 Task: Use advanced search to find and preview emails with specific labels.
Action: Mouse moved to (534, 106)
Screenshot: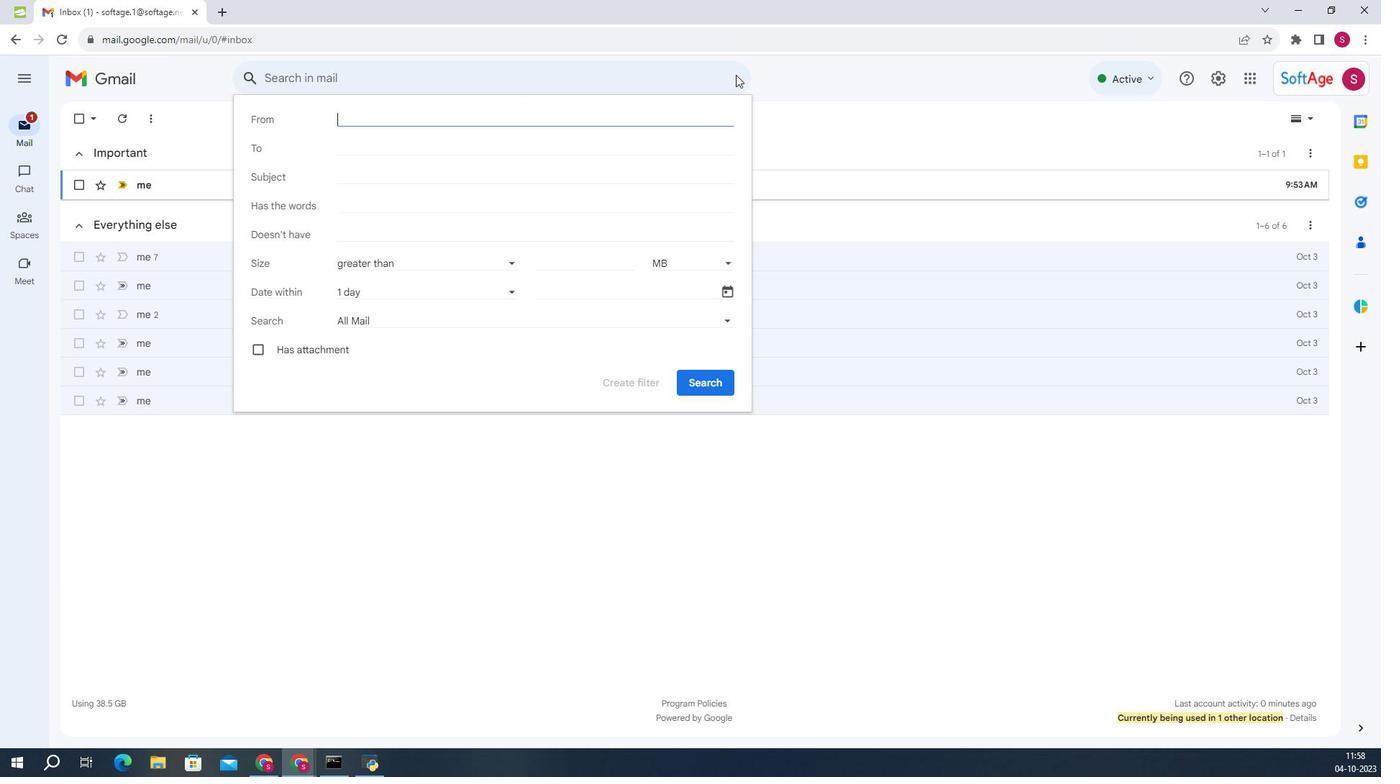 
Action: Mouse pressed left at (534, 106)
Screenshot: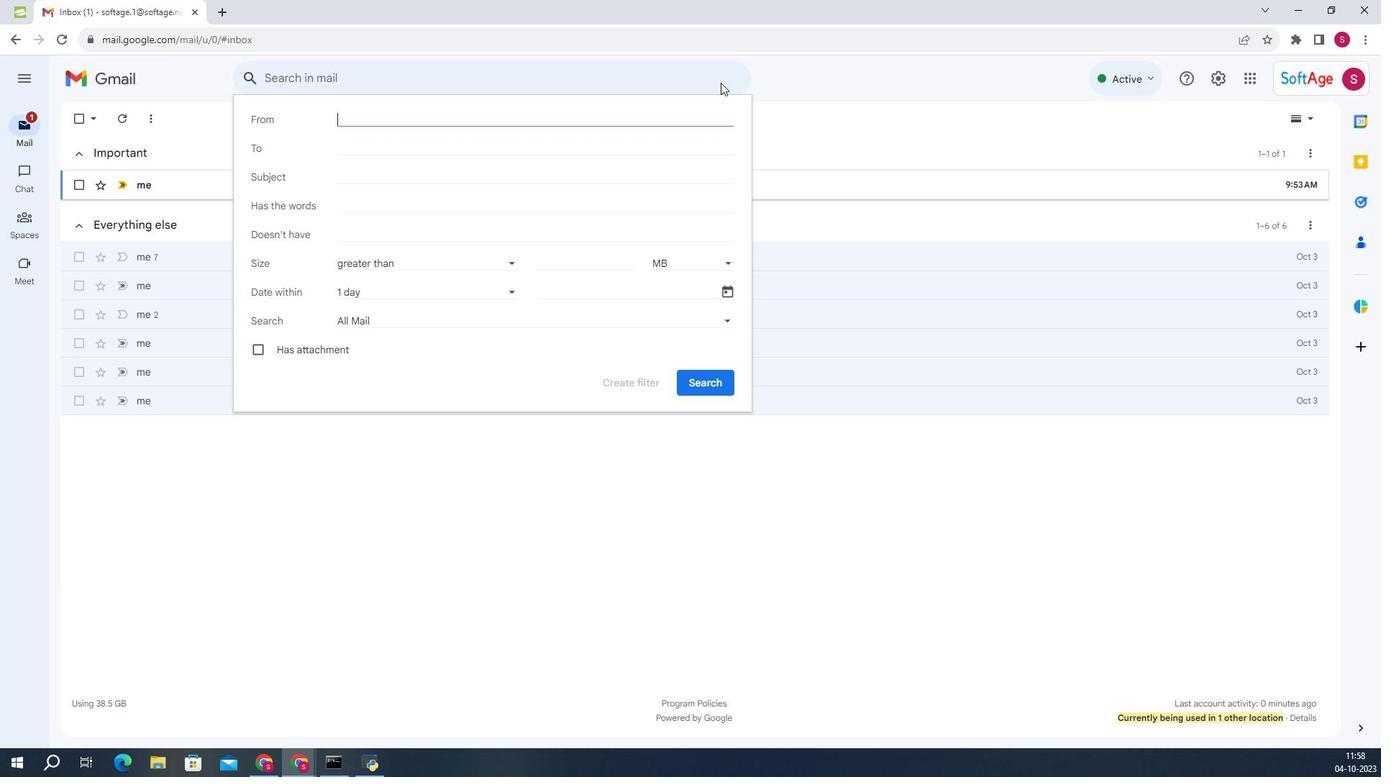 
Action: Mouse moved to (423, 145)
Screenshot: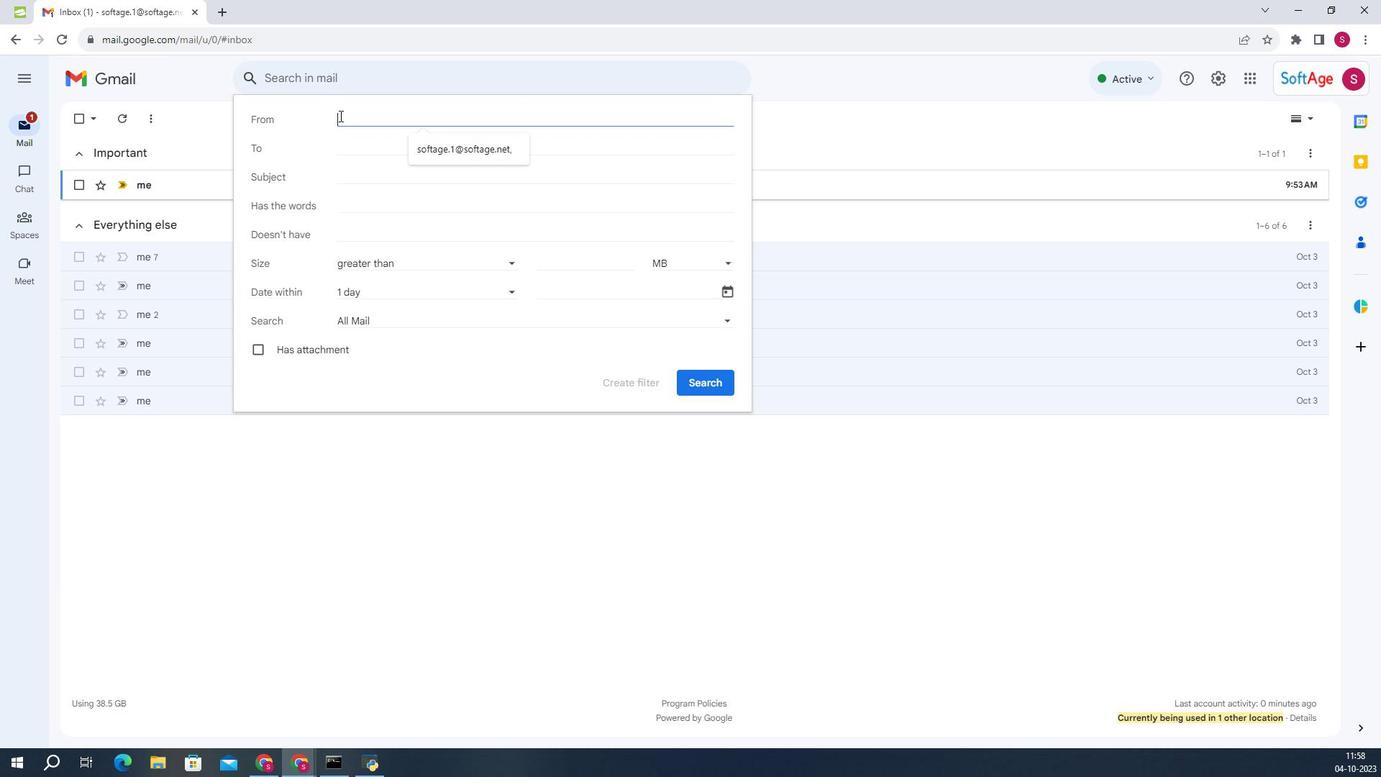 
Action: Mouse pressed left at (423, 145)
Screenshot: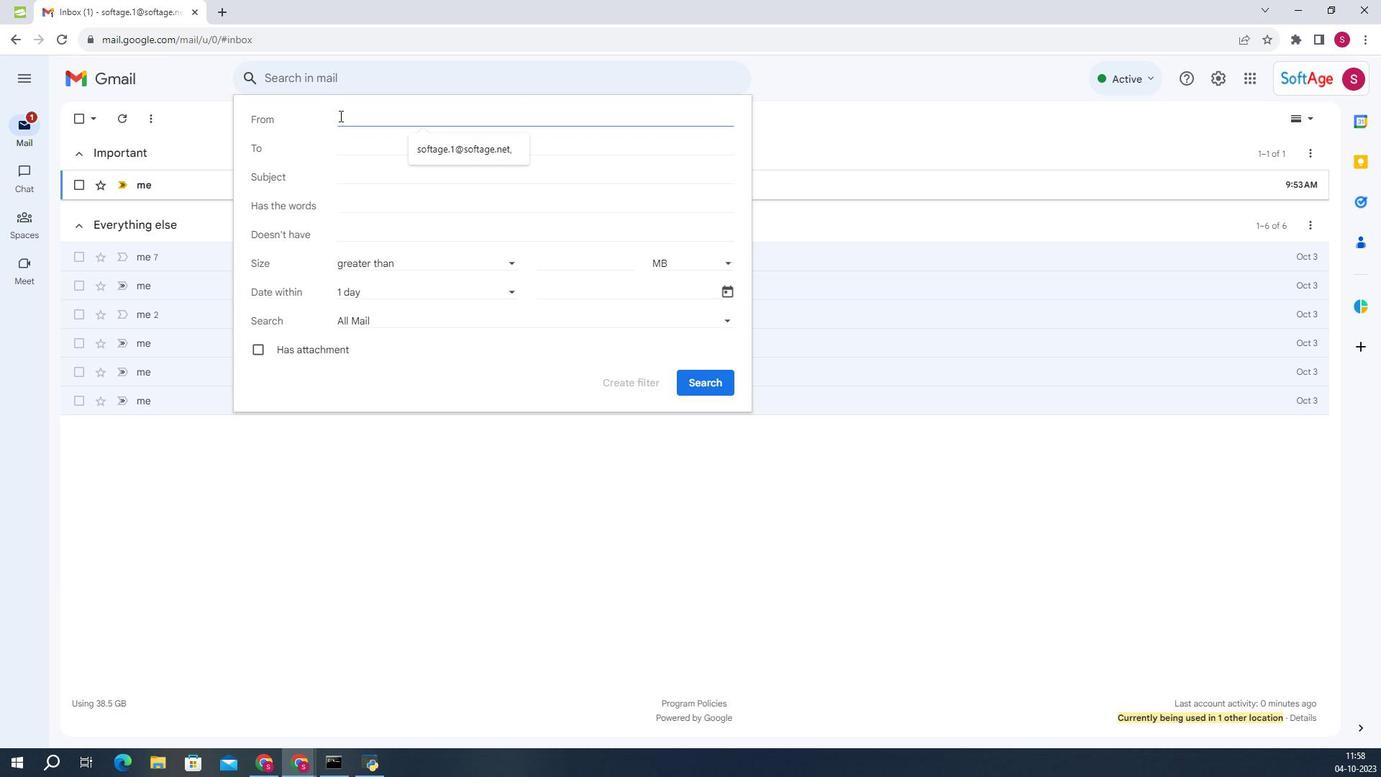 
Action: Mouse moved to (473, 185)
Screenshot: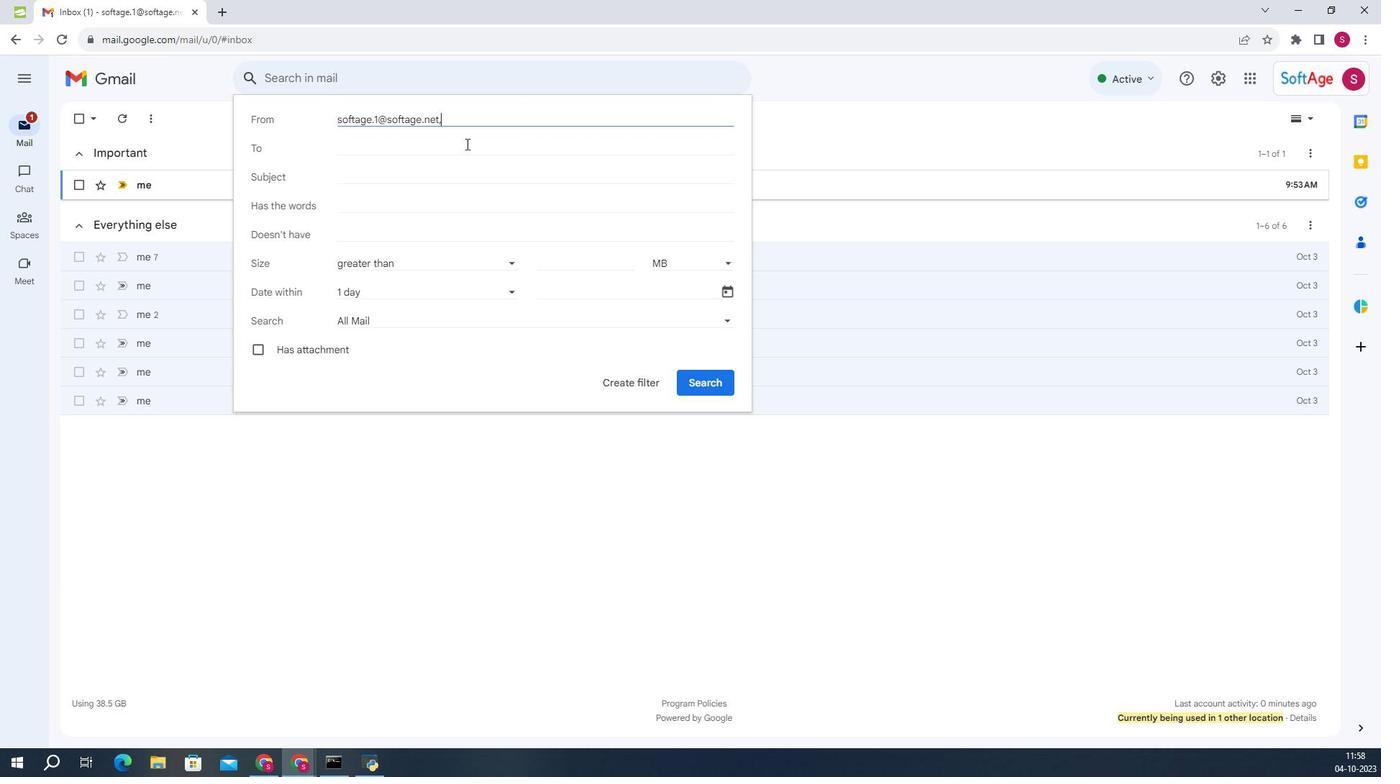 
Action: Mouse pressed left at (473, 185)
Screenshot: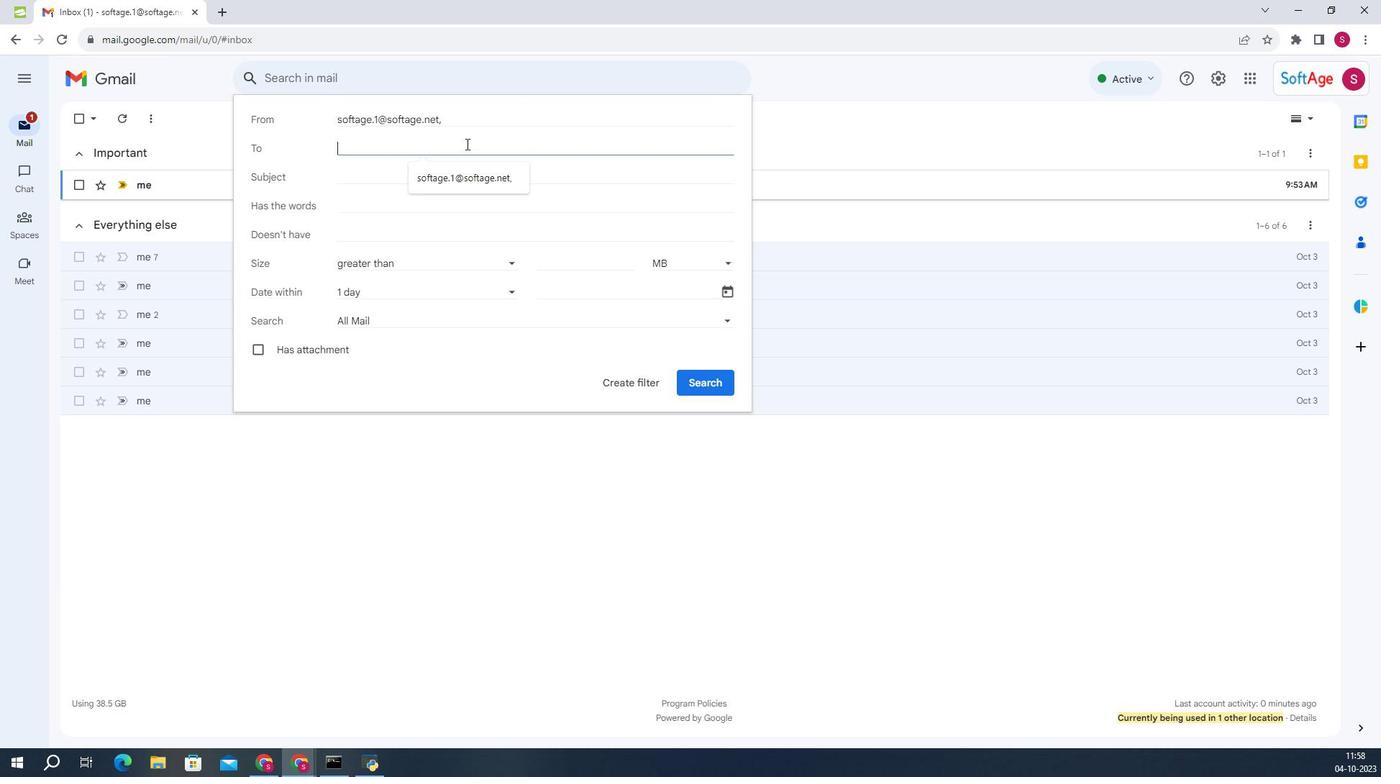 
Action: Mouse moved to (458, 171)
Screenshot: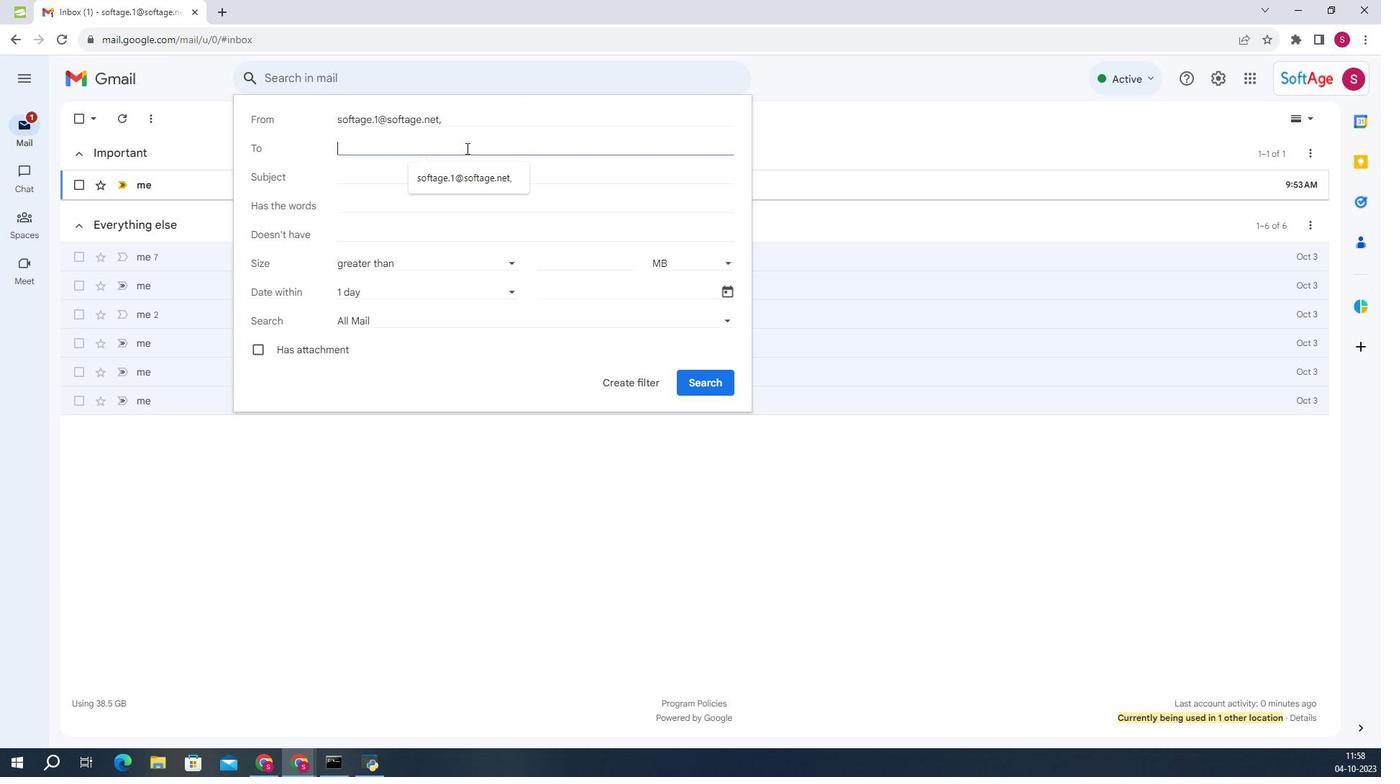 
Action: Mouse pressed left at (458, 171)
Screenshot: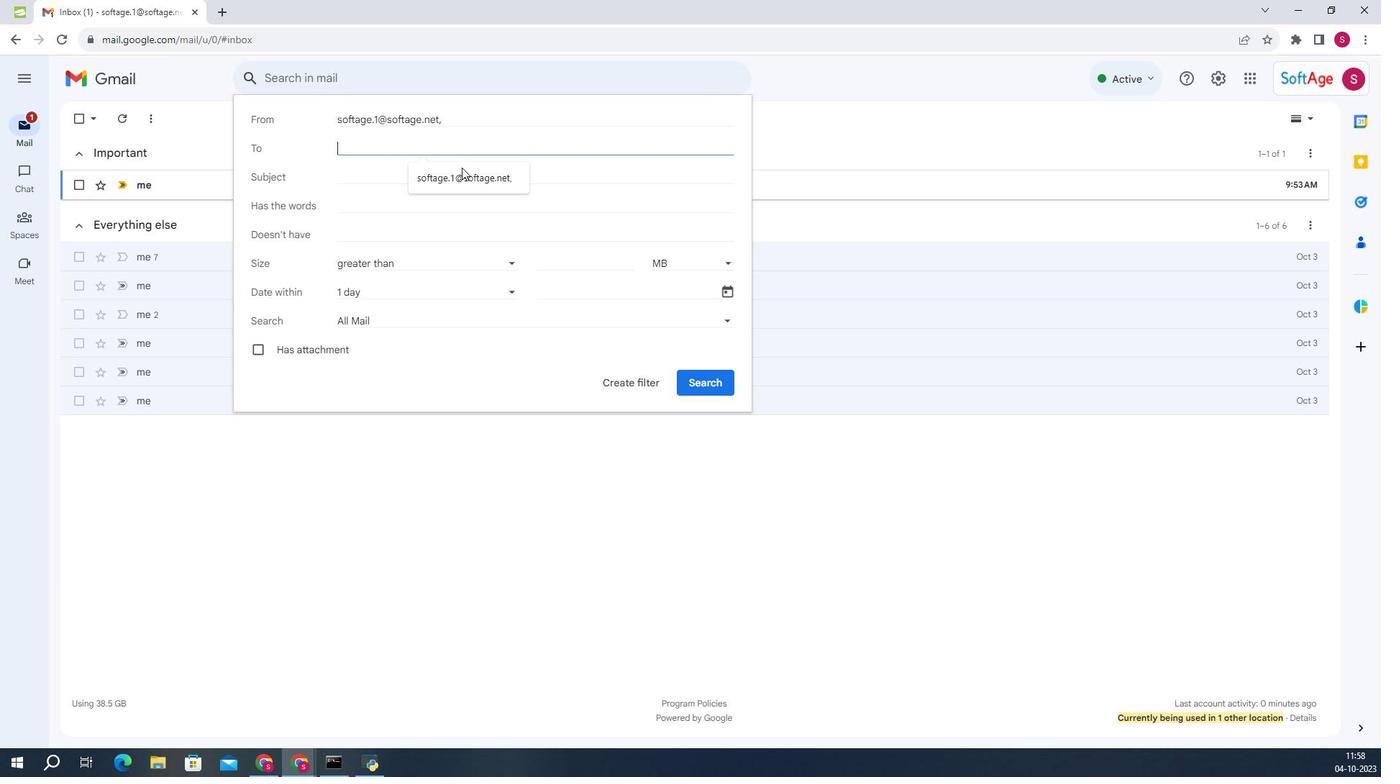 
Action: Mouse moved to (456, 198)
Screenshot: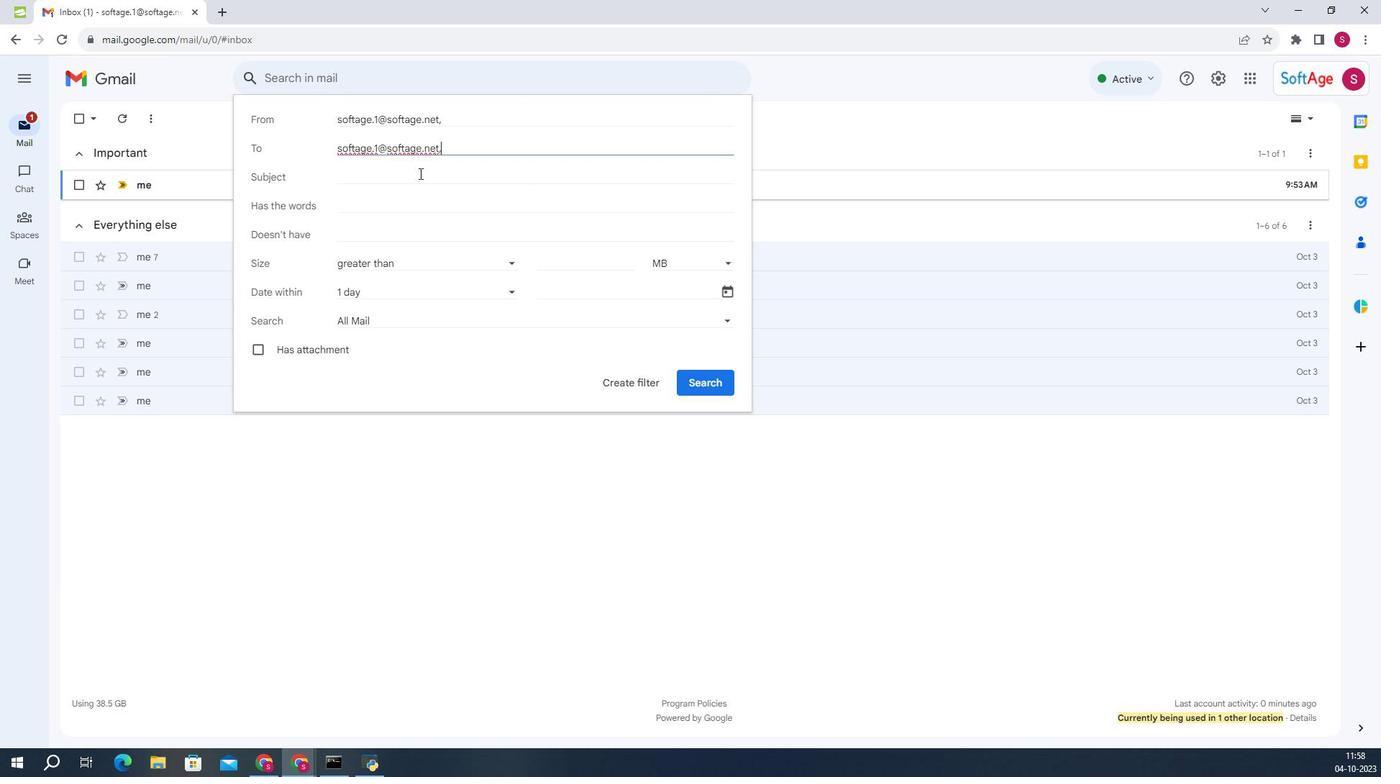 
Action: Mouse pressed left at (456, 198)
Screenshot: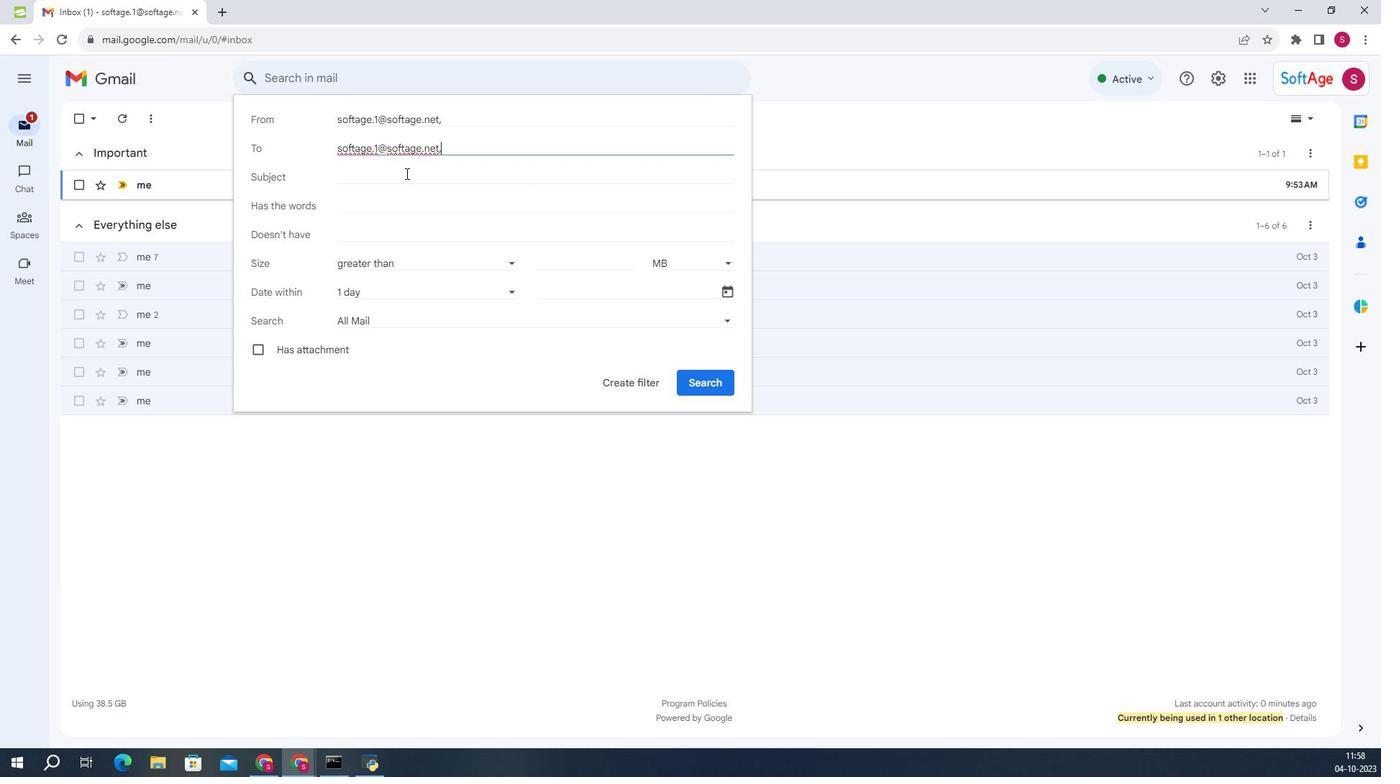 
Action: Mouse moved to (441, 199)
Screenshot: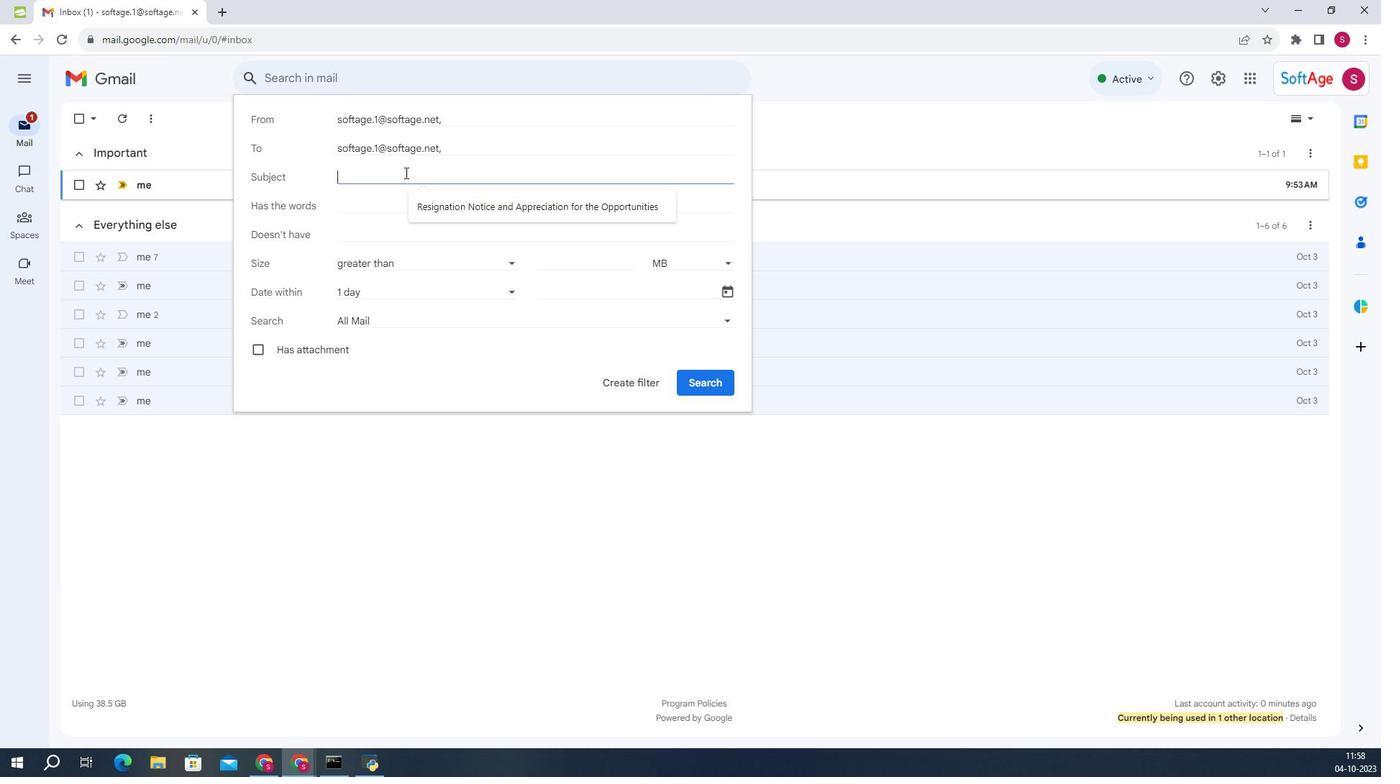 
Action: Mouse pressed left at (441, 199)
Screenshot: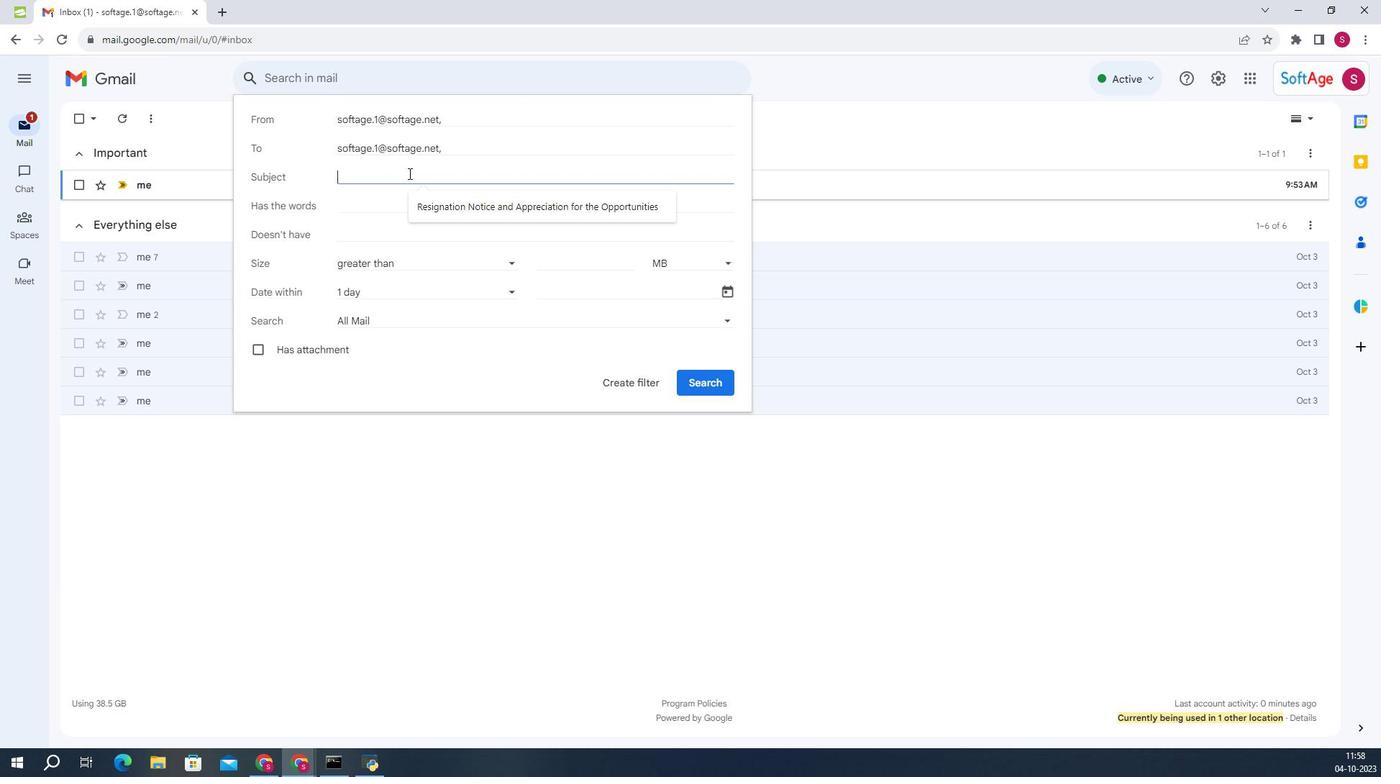 
Action: Mouse moved to (448, 234)
Screenshot: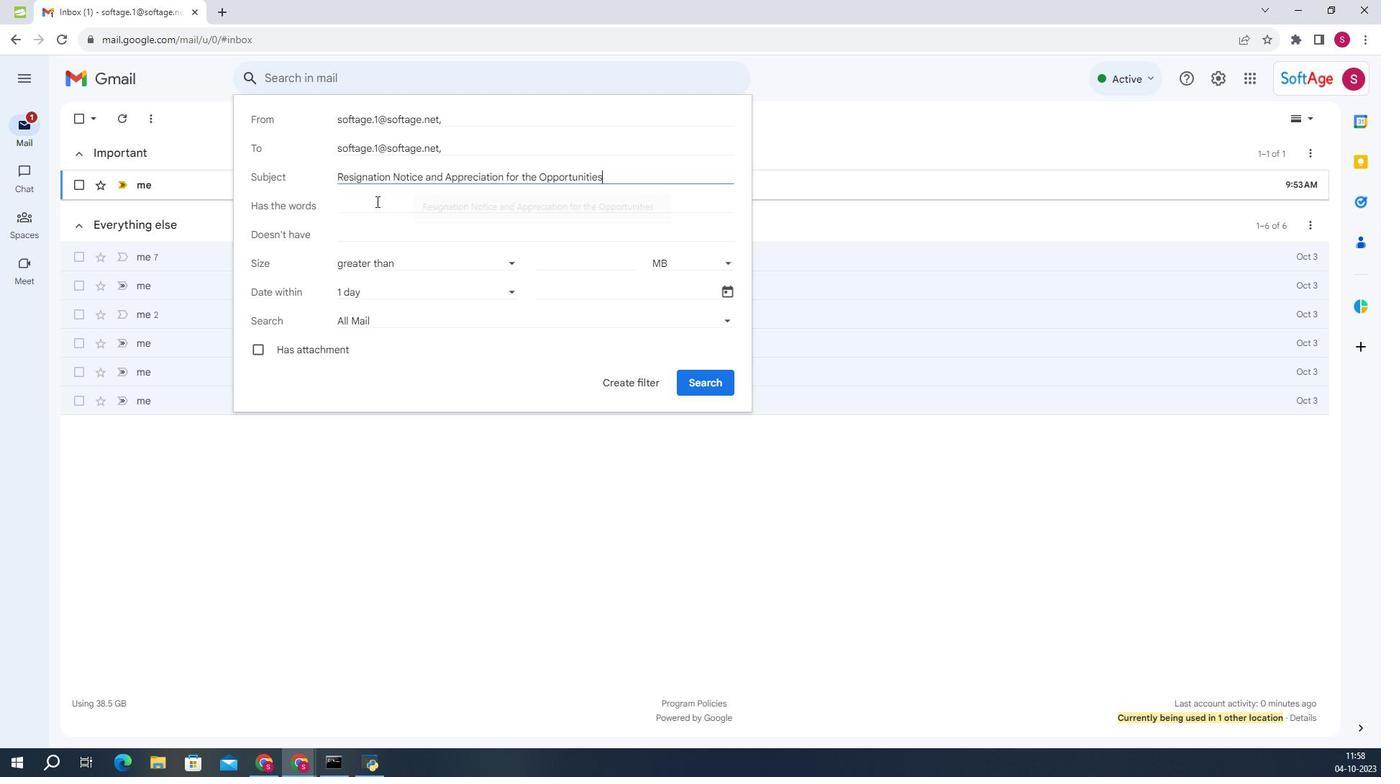 
Action: Mouse pressed left at (448, 234)
Screenshot: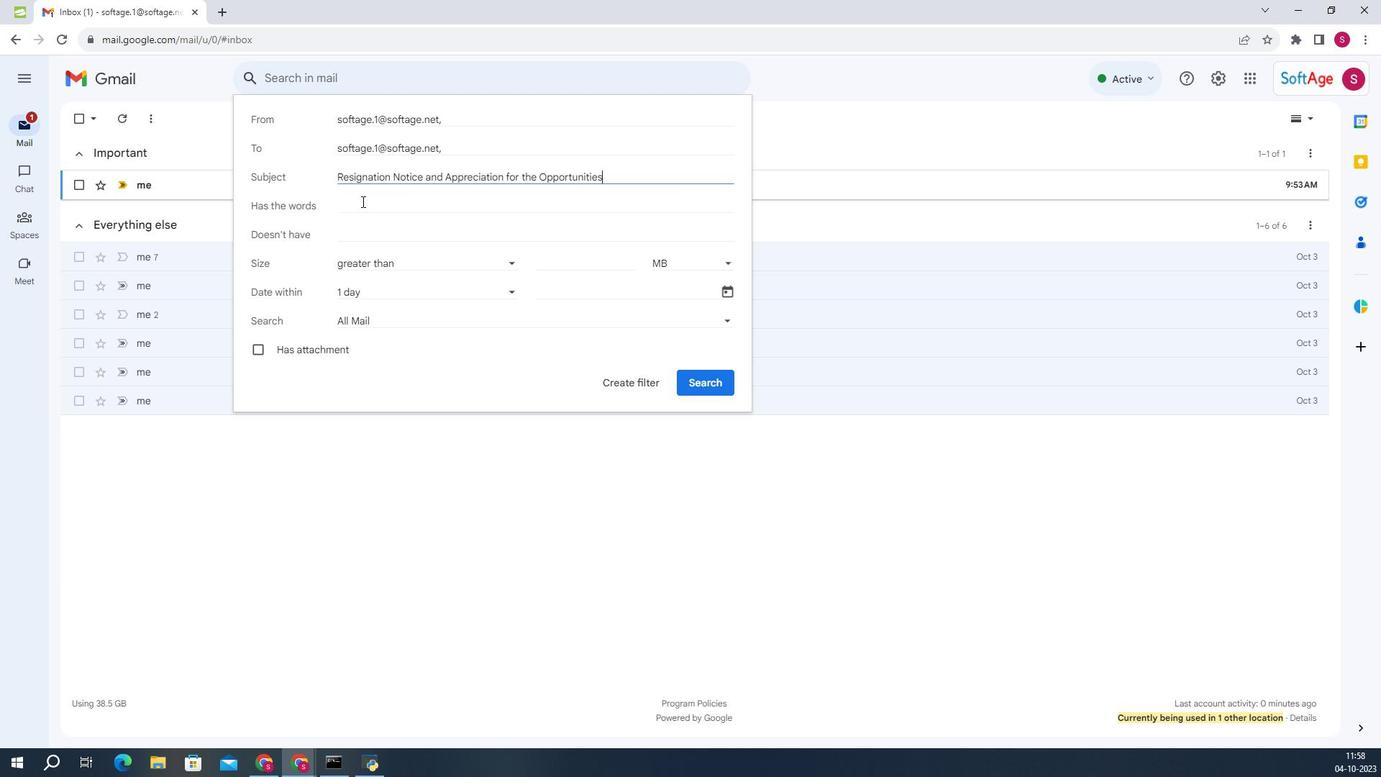 
Action: Mouse moved to (429, 225)
Screenshot: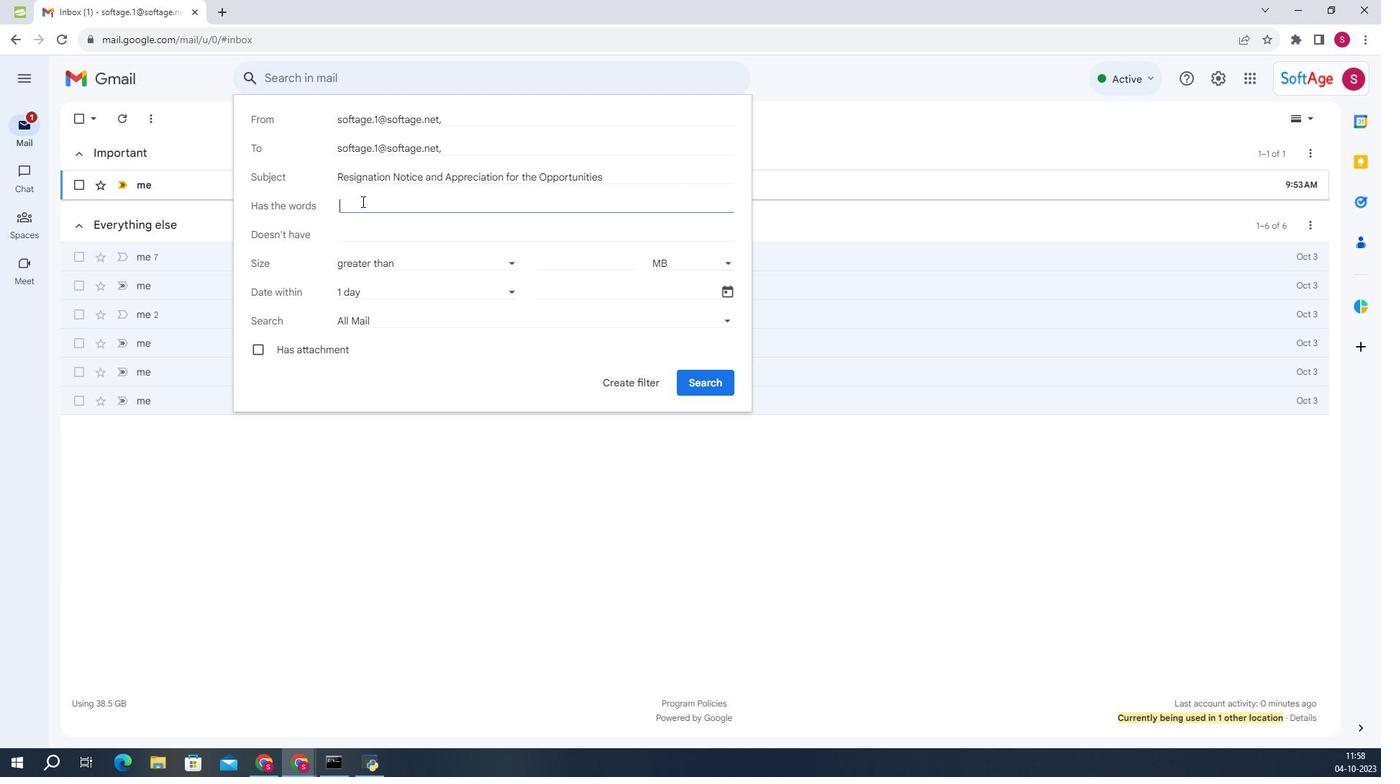 
Action: Mouse pressed left at (429, 225)
Screenshot: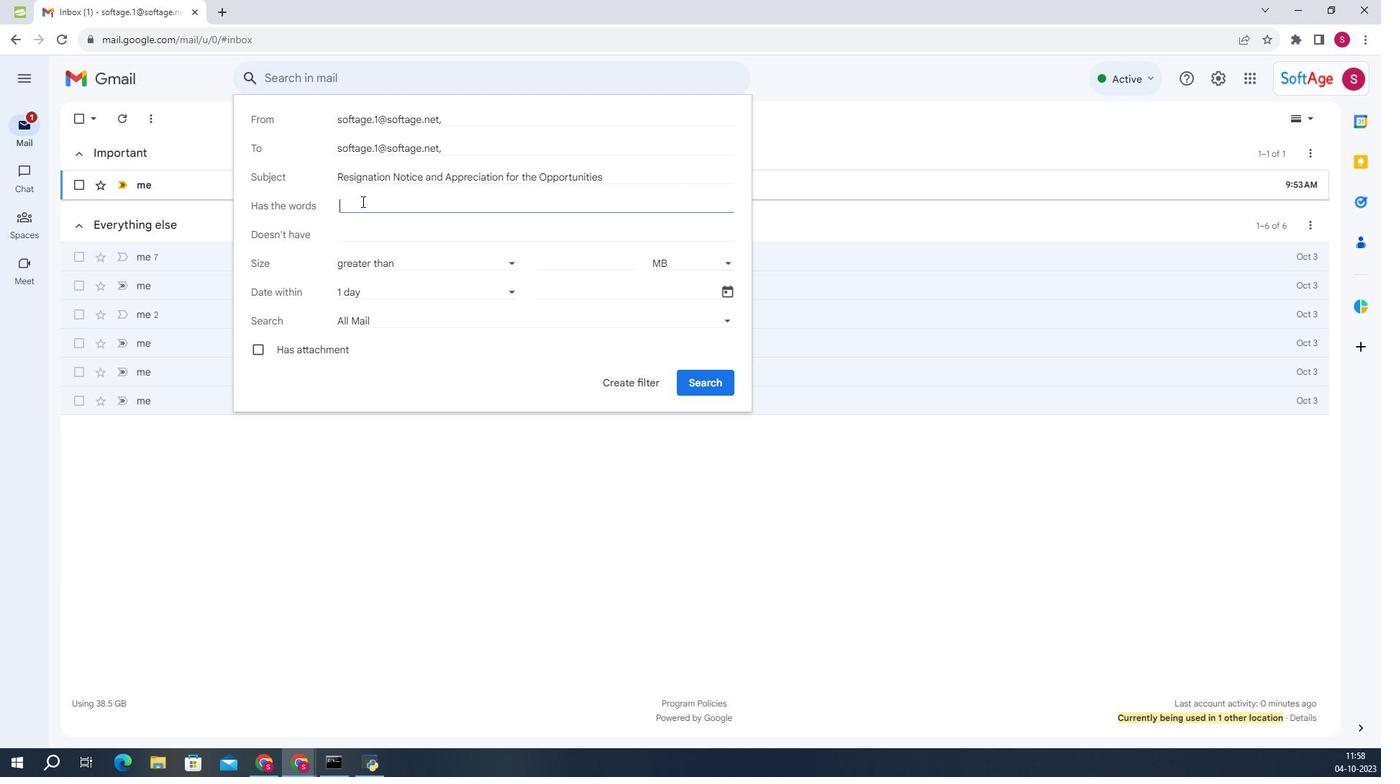 
Action: Mouse moved to (432, 251)
Screenshot: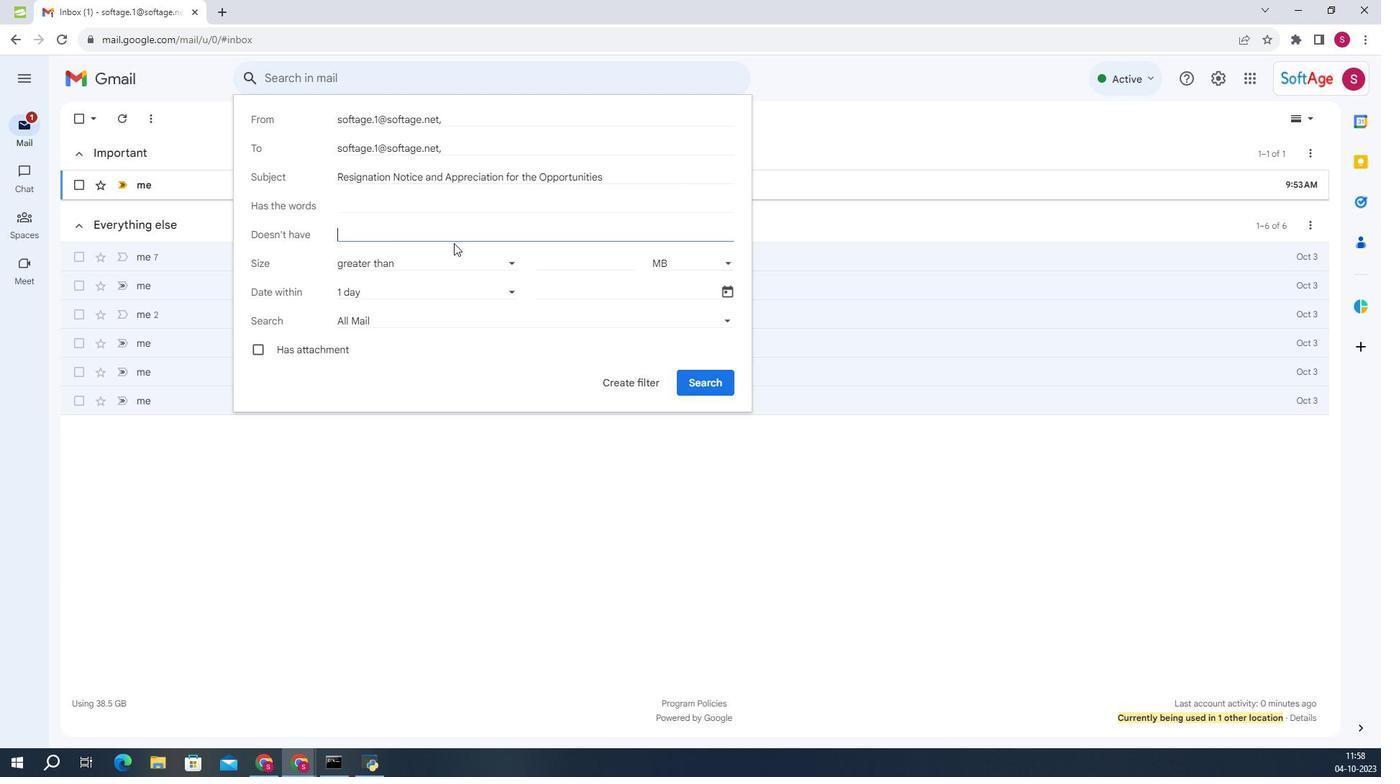 
Action: Mouse pressed left at (432, 251)
Screenshot: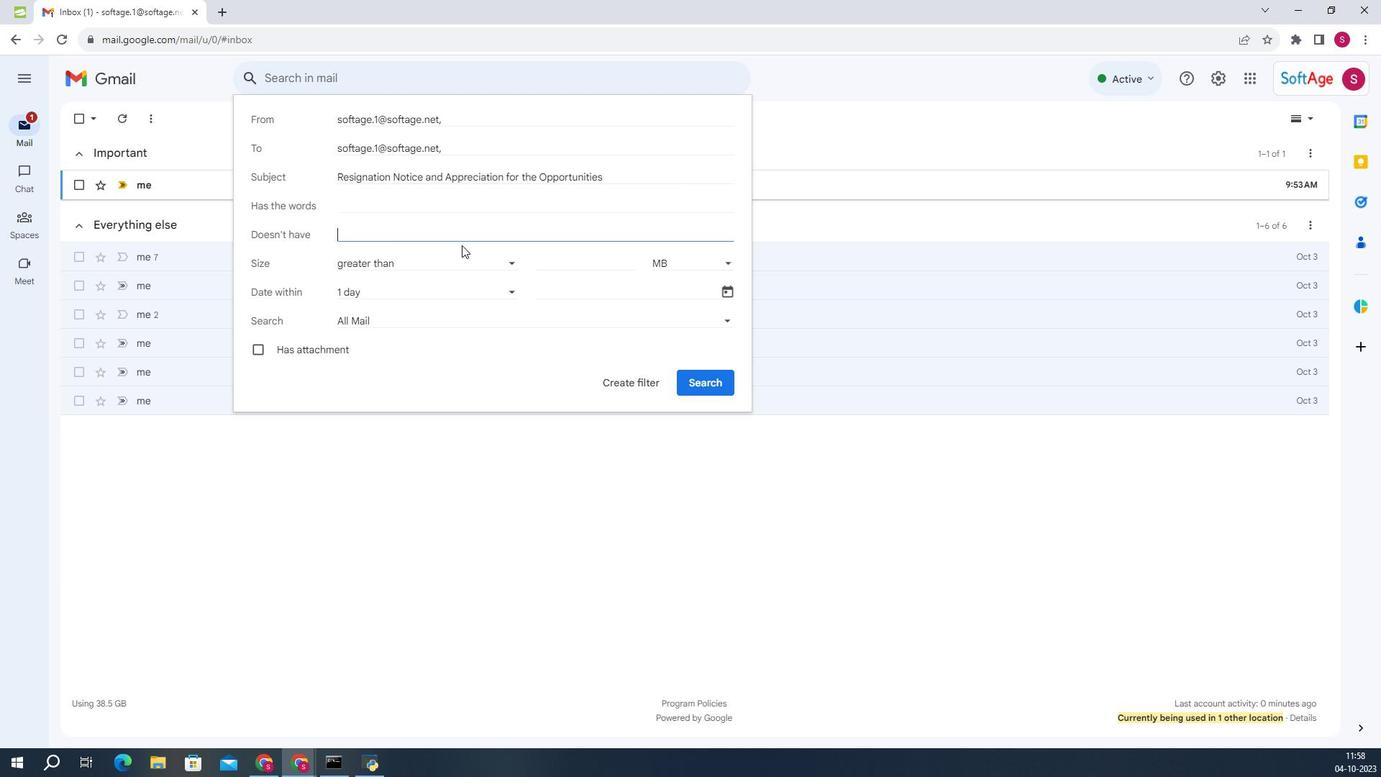 
Action: Mouse moved to (445, 331)
Screenshot: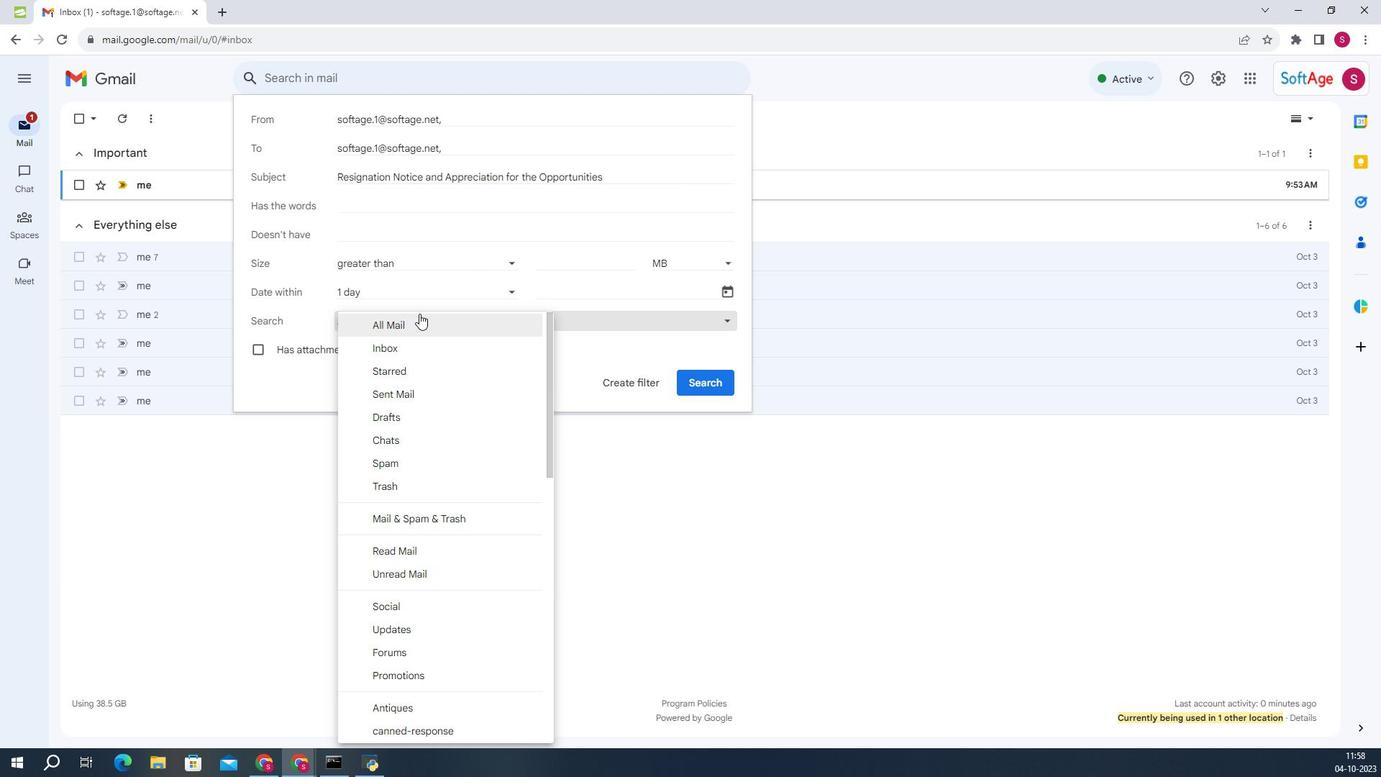 
Action: Mouse pressed left at (445, 331)
Screenshot: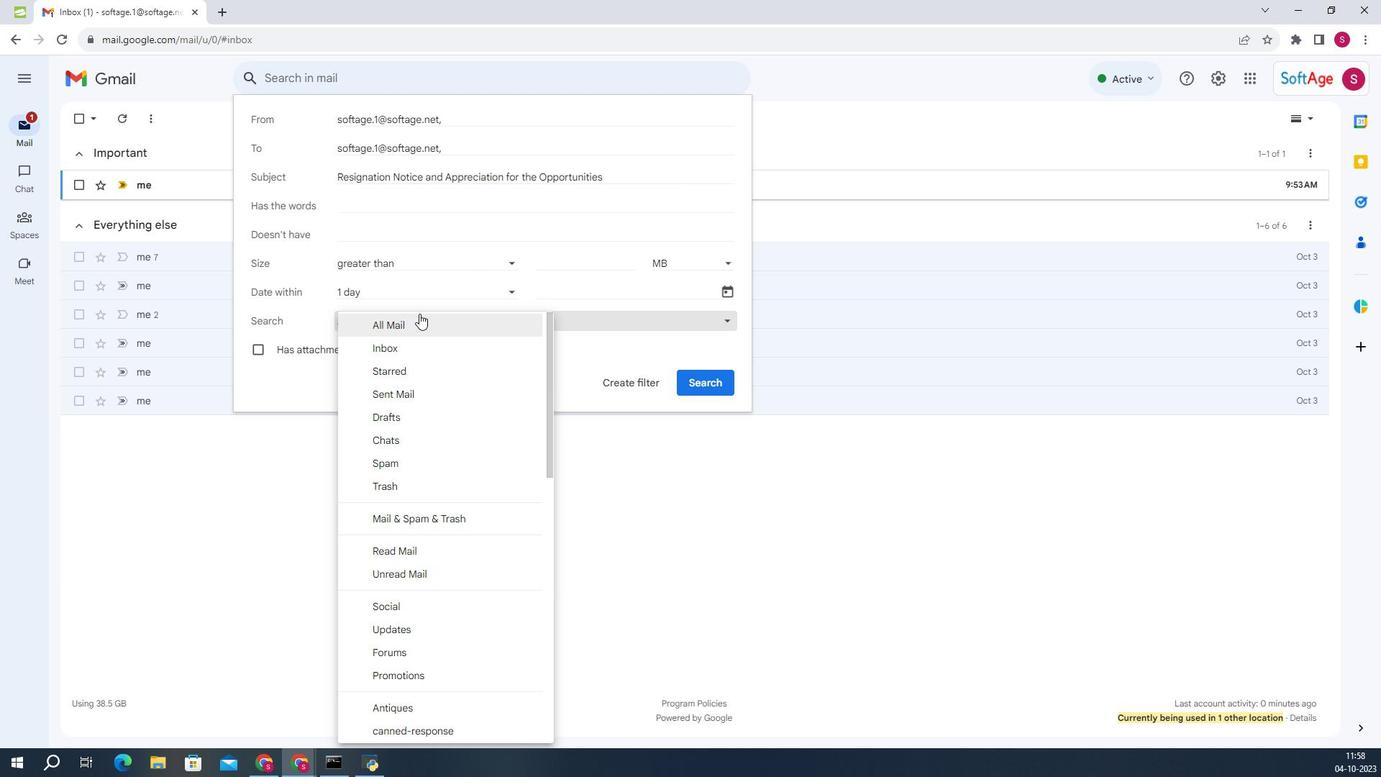 
Action: Mouse moved to (447, 367)
Screenshot: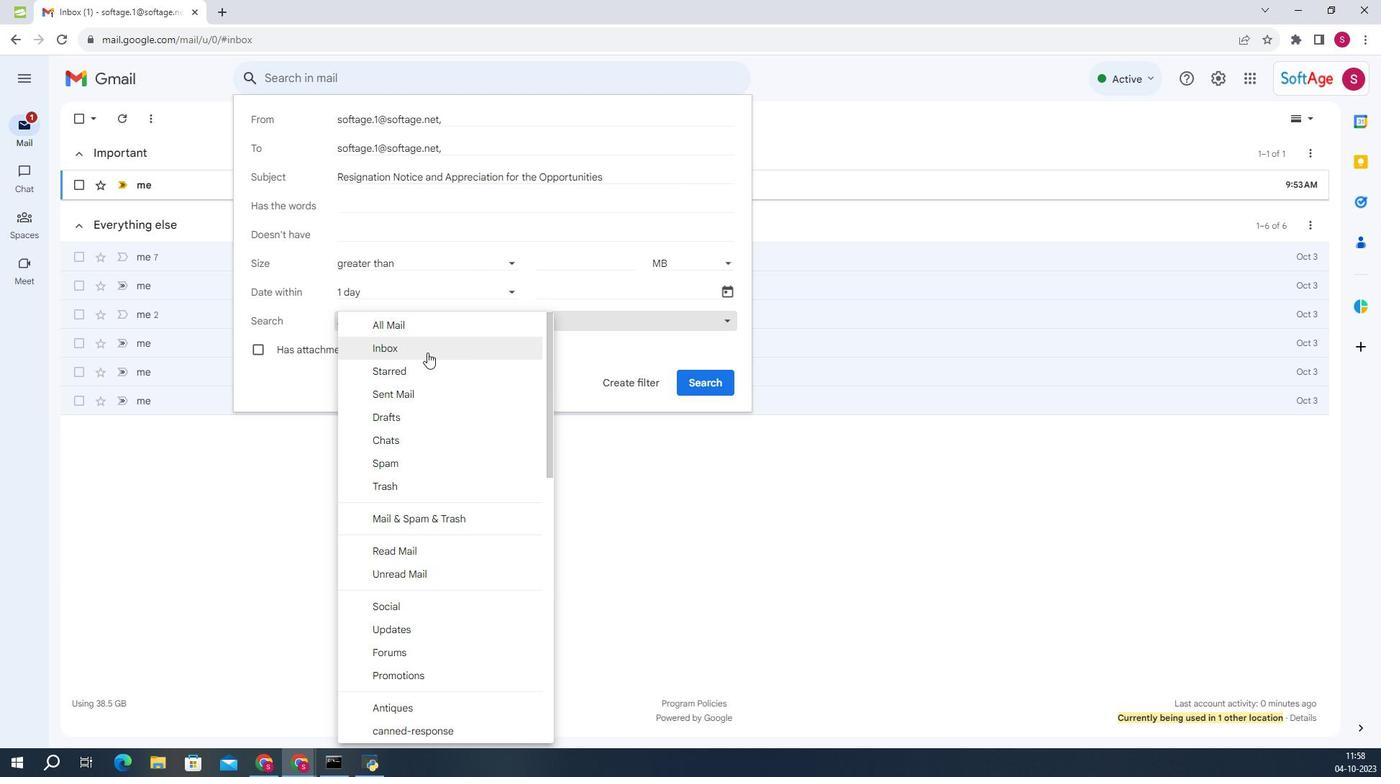 
Action: Mouse scrolled (447, 366) with delta (0, 0)
Screenshot: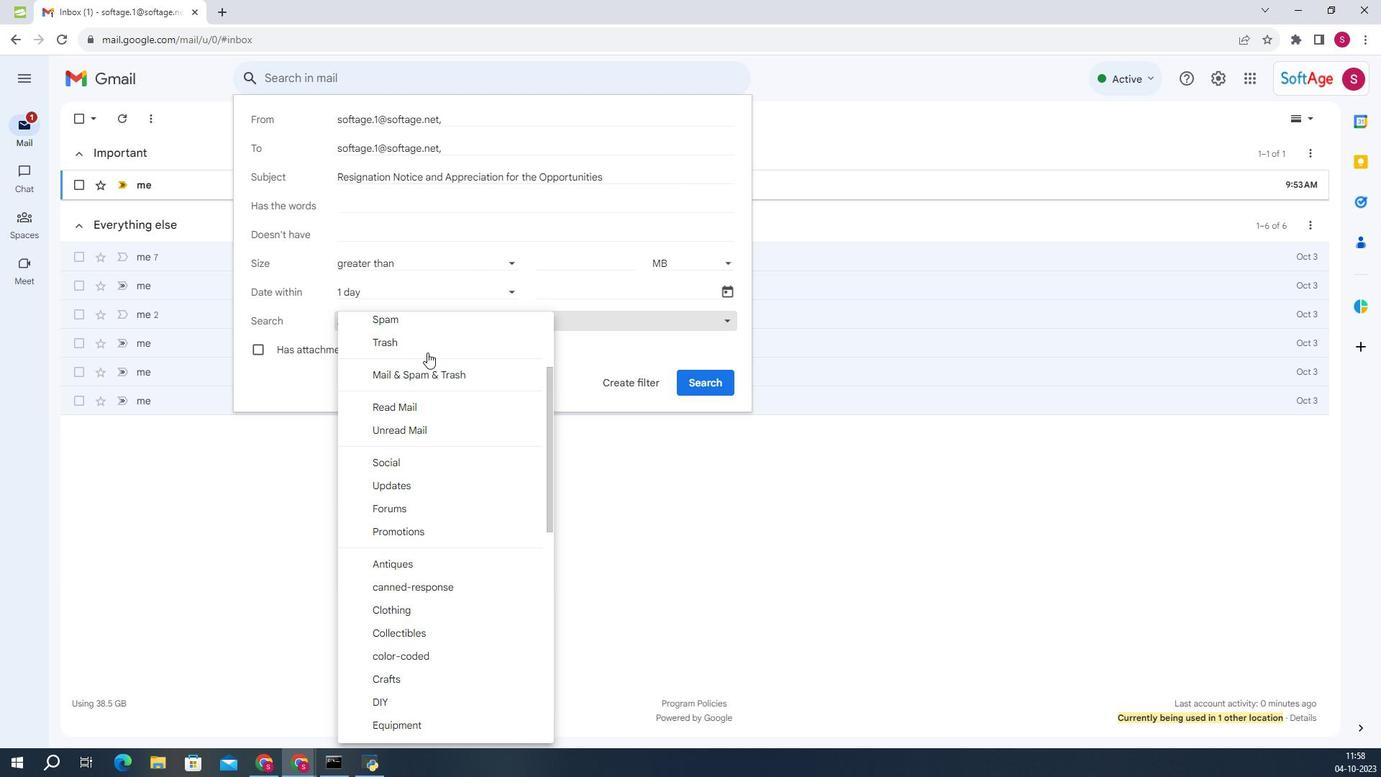 
Action: Mouse scrolled (447, 366) with delta (0, 0)
Screenshot: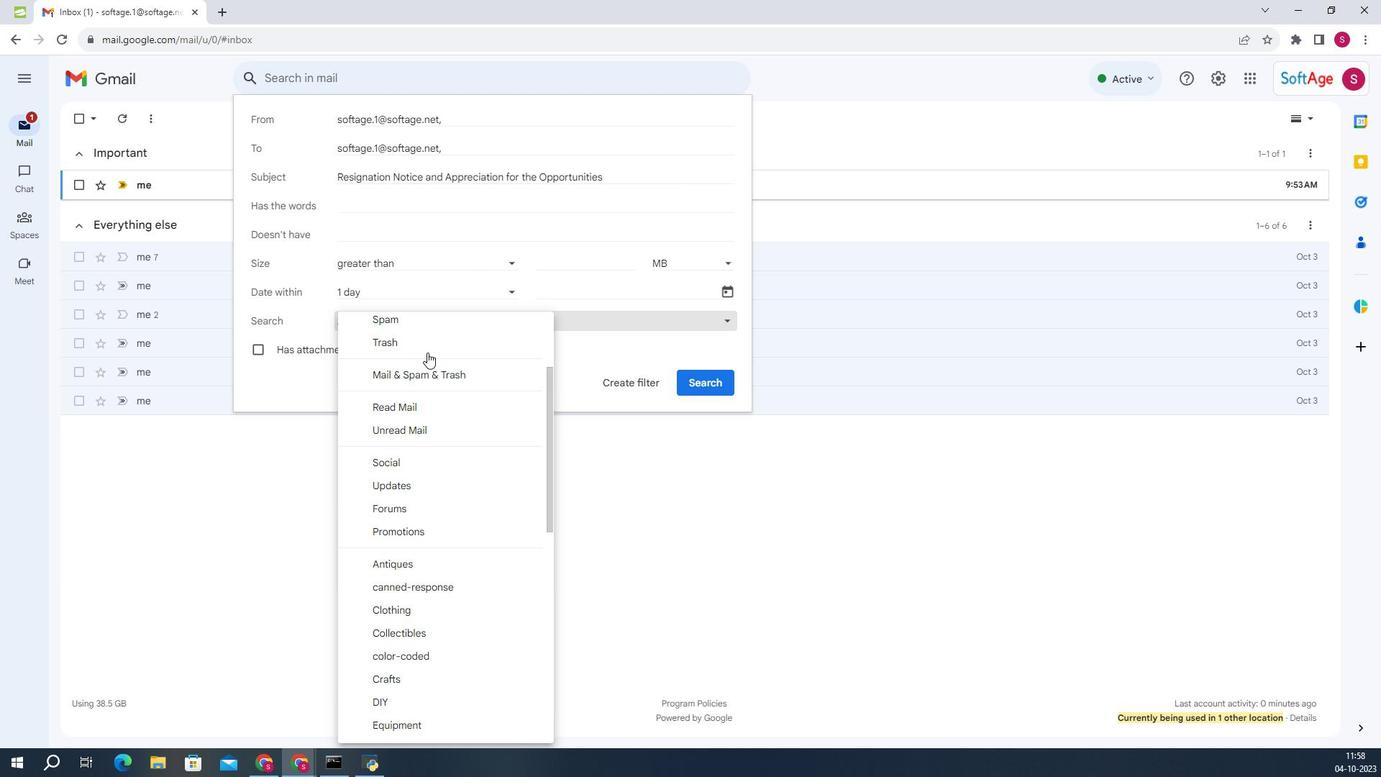 
Action: Mouse moved to (448, 374)
Screenshot: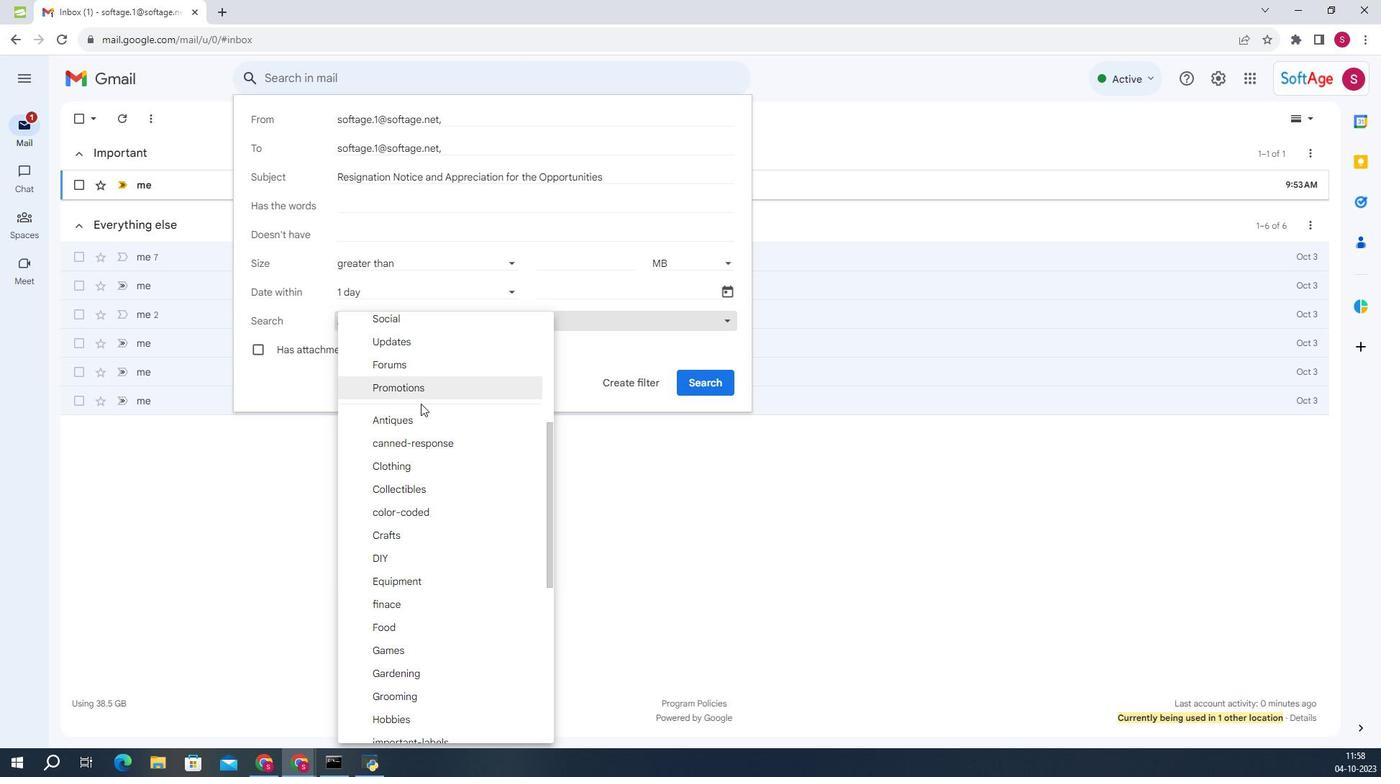 
Action: Mouse scrolled (448, 374) with delta (0, 0)
Screenshot: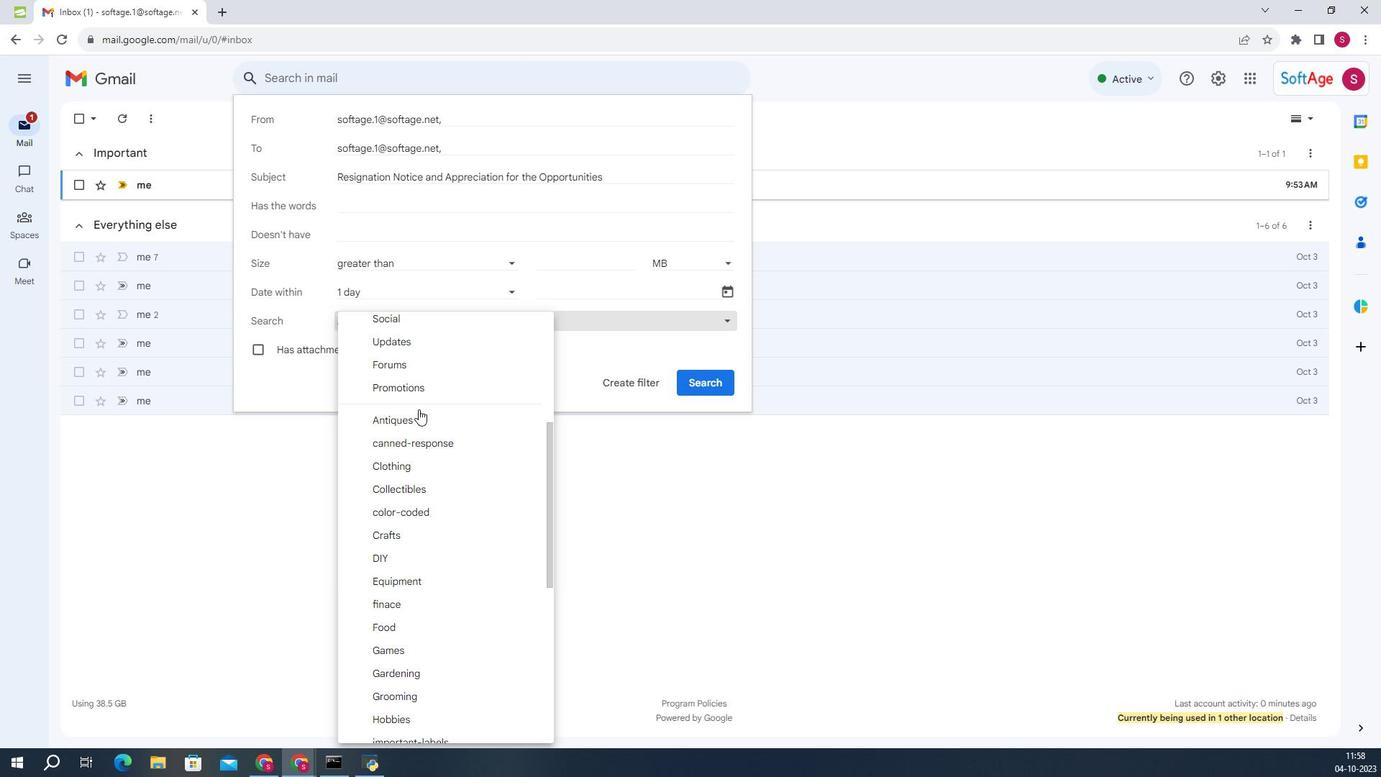 
Action: Mouse scrolled (448, 374) with delta (0, 0)
Screenshot: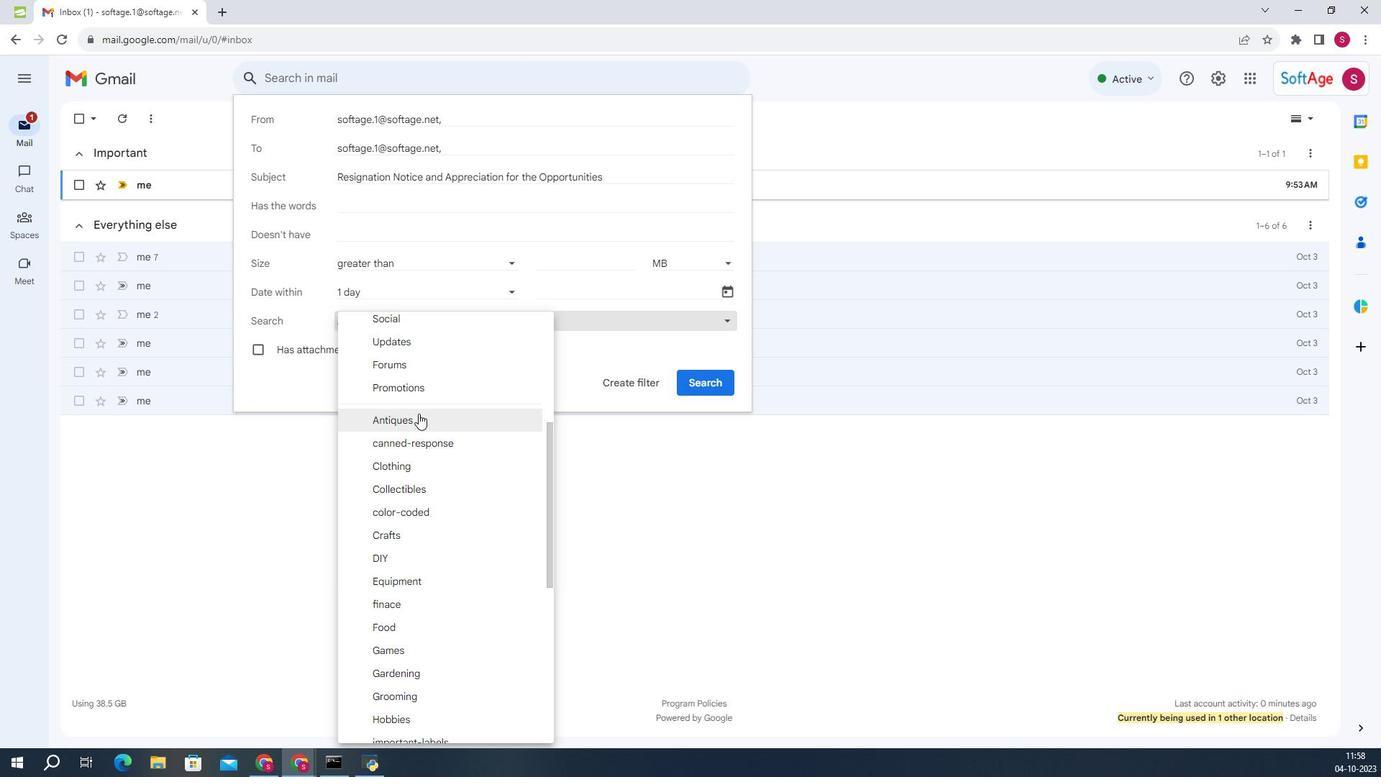
Action: Mouse moved to (443, 501)
Screenshot: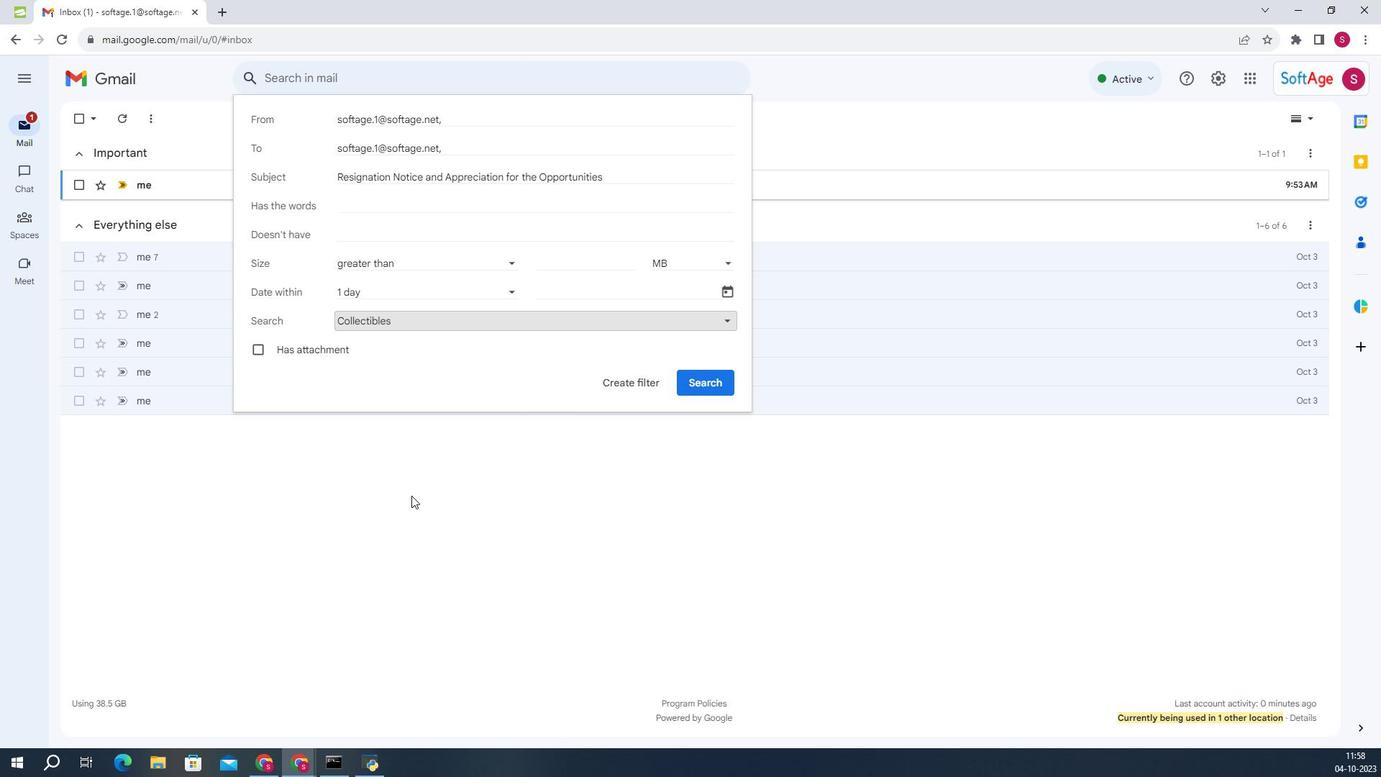 
Action: Mouse pressed left at (443, 501)
Screenshot: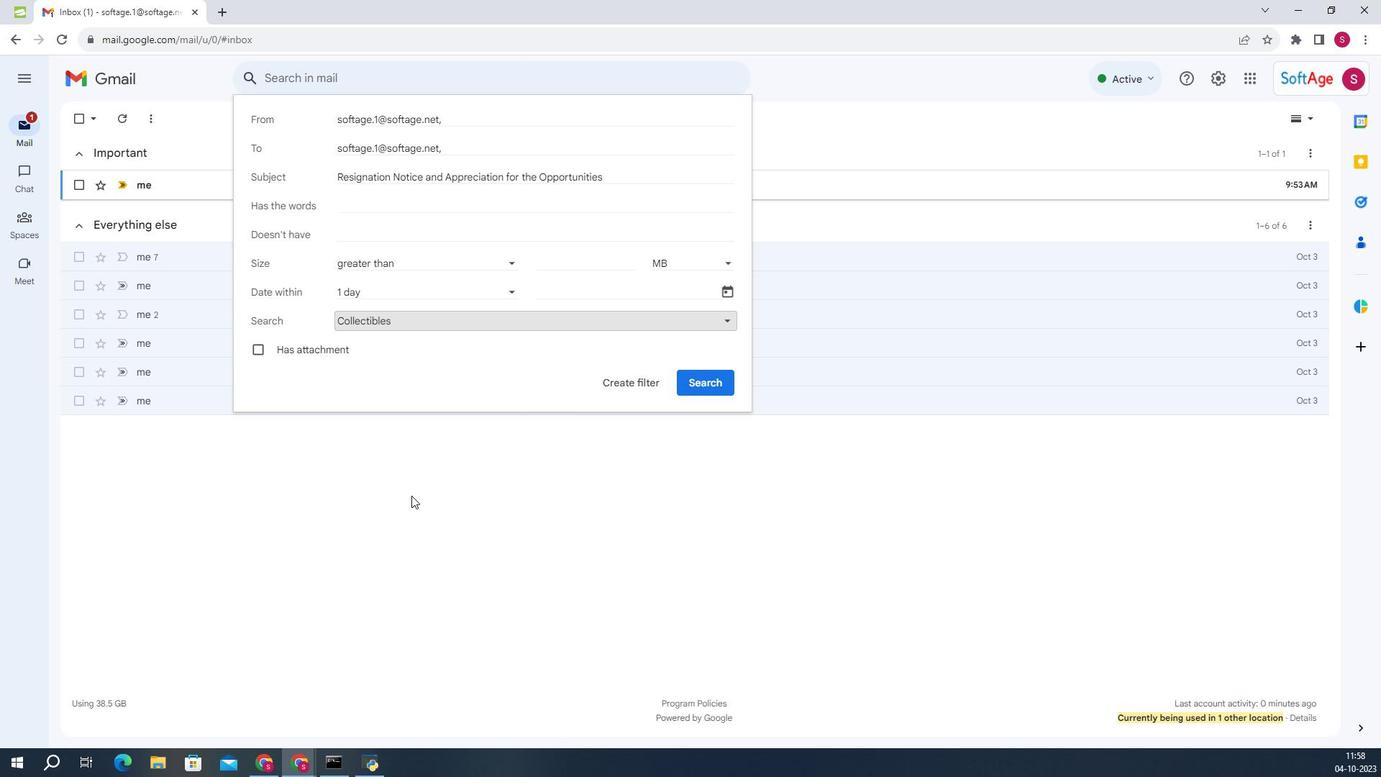 
Action: Mouse moved to (444, 333)
Screenshot: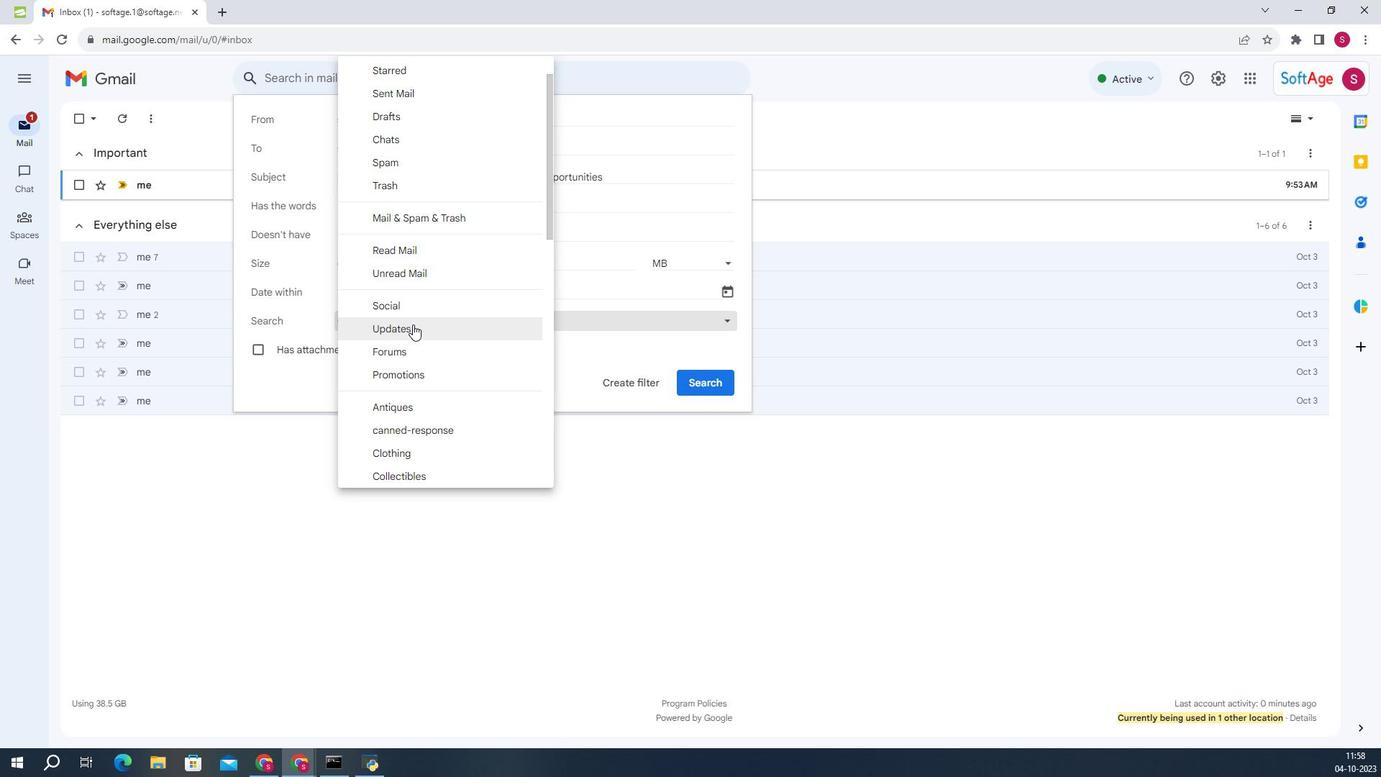
Action: Mouse pressed left at (444, 333)
Screenshot: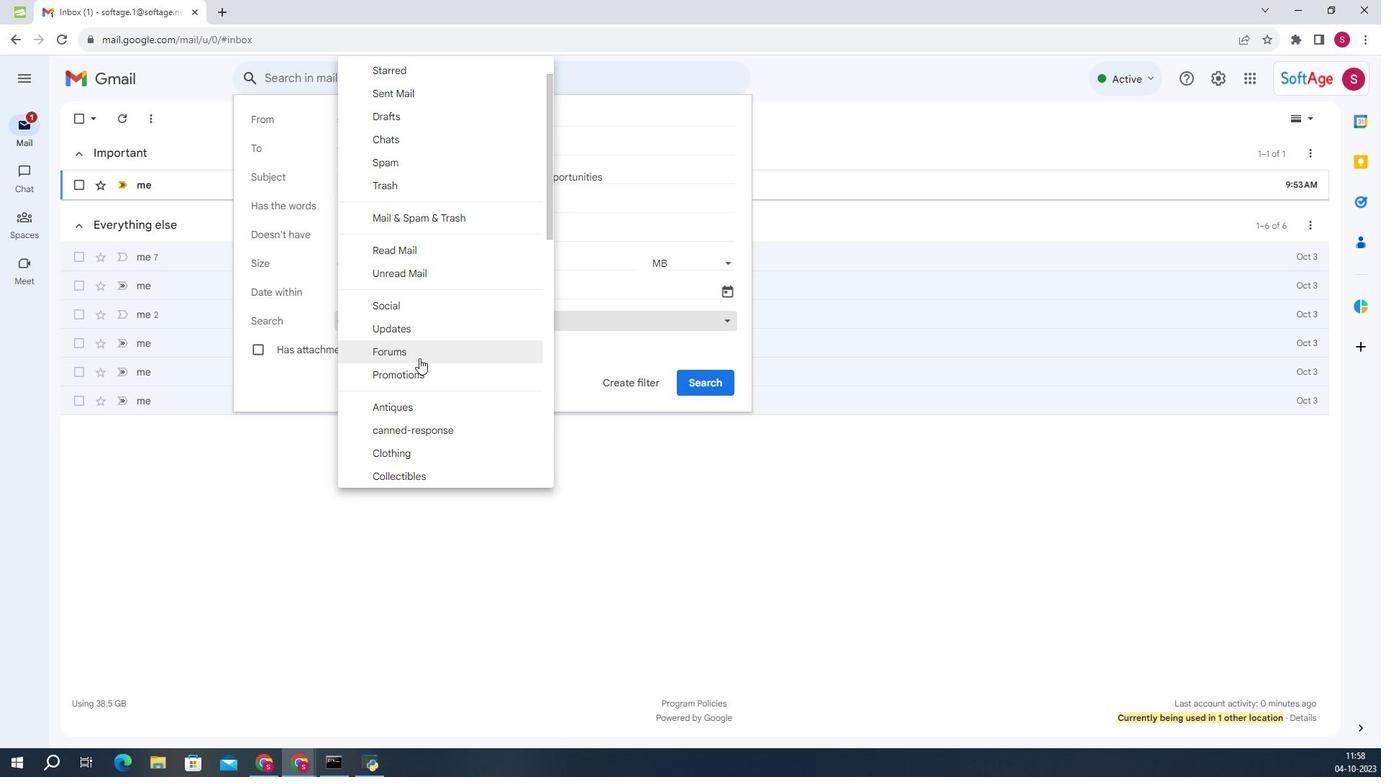 
Action: Mouse moved to (444, 341)
Screenshot: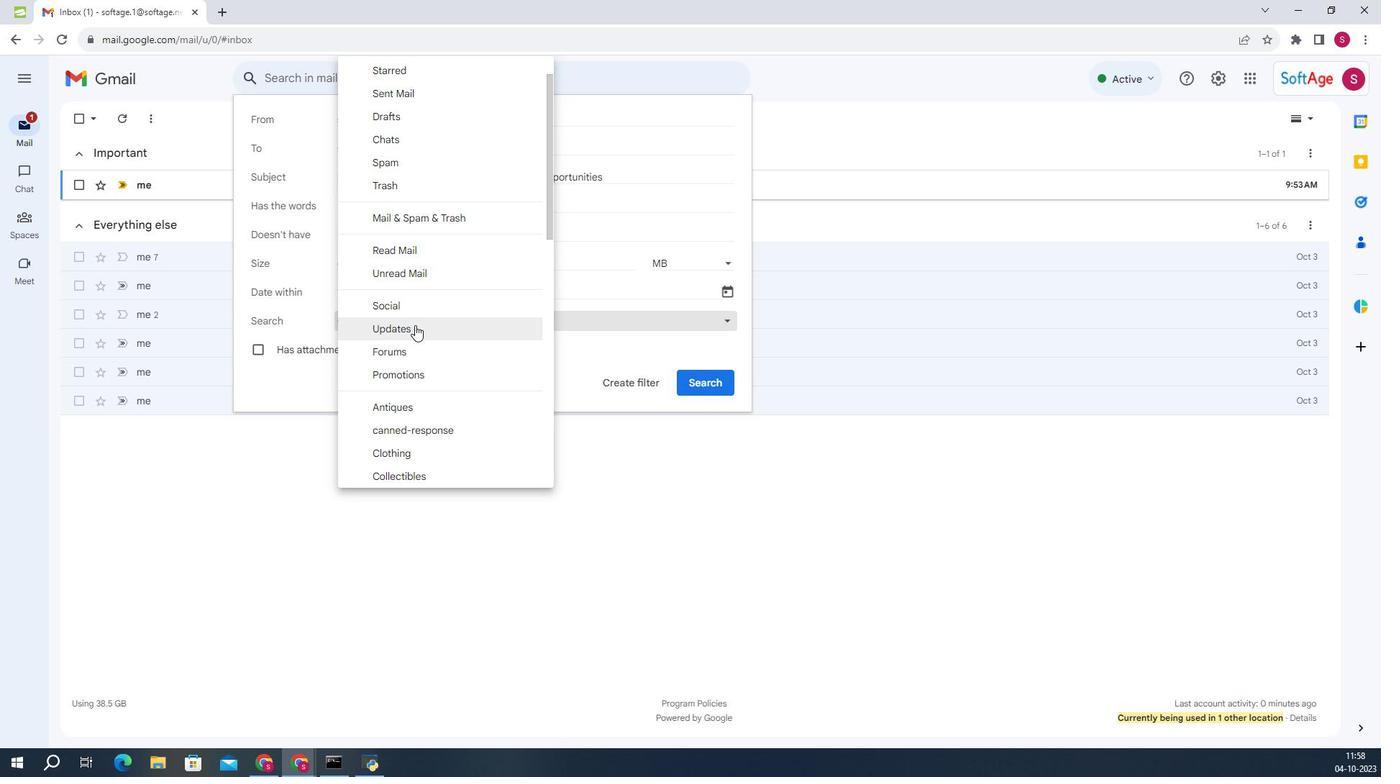
Action: Mouse pressed left at (444, 341)
Screenshot: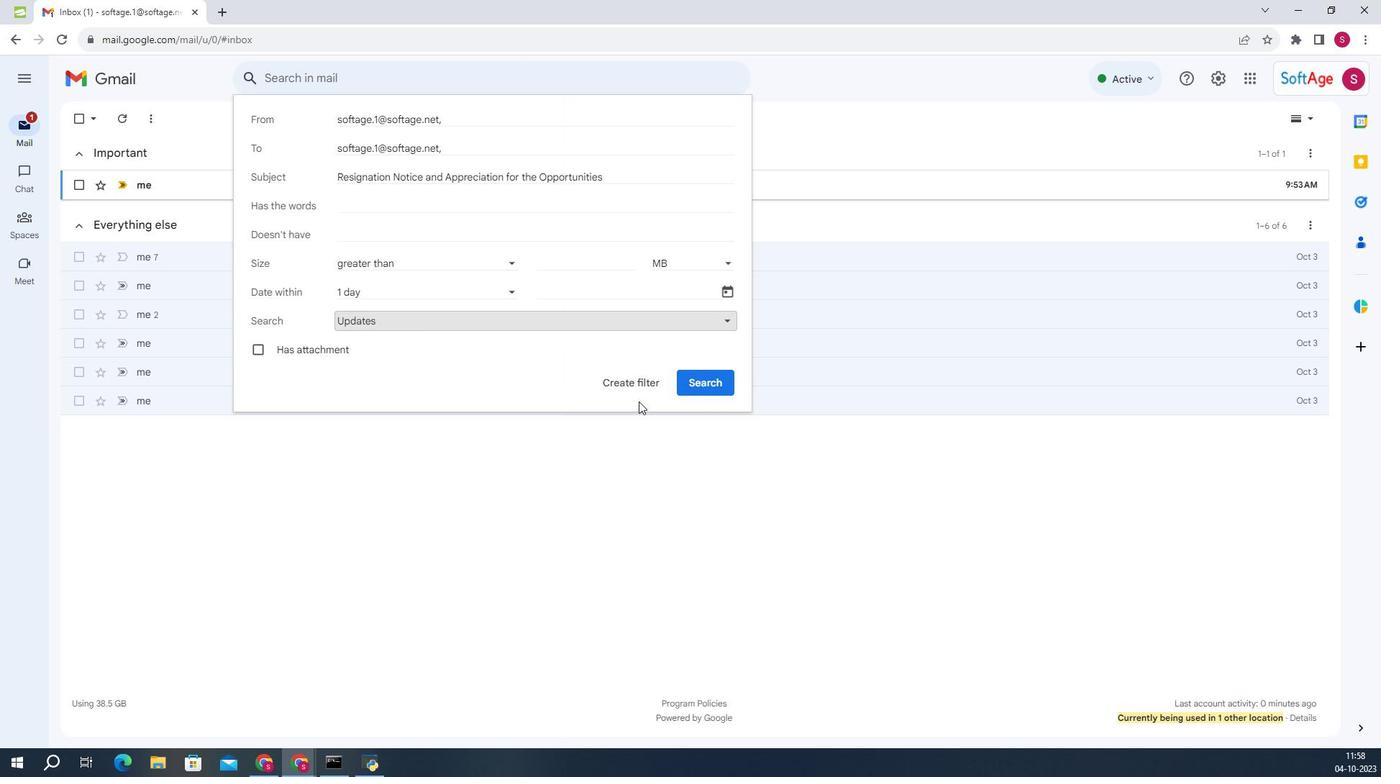 
Action: Mouse moved to (531, 395)
Screenshot: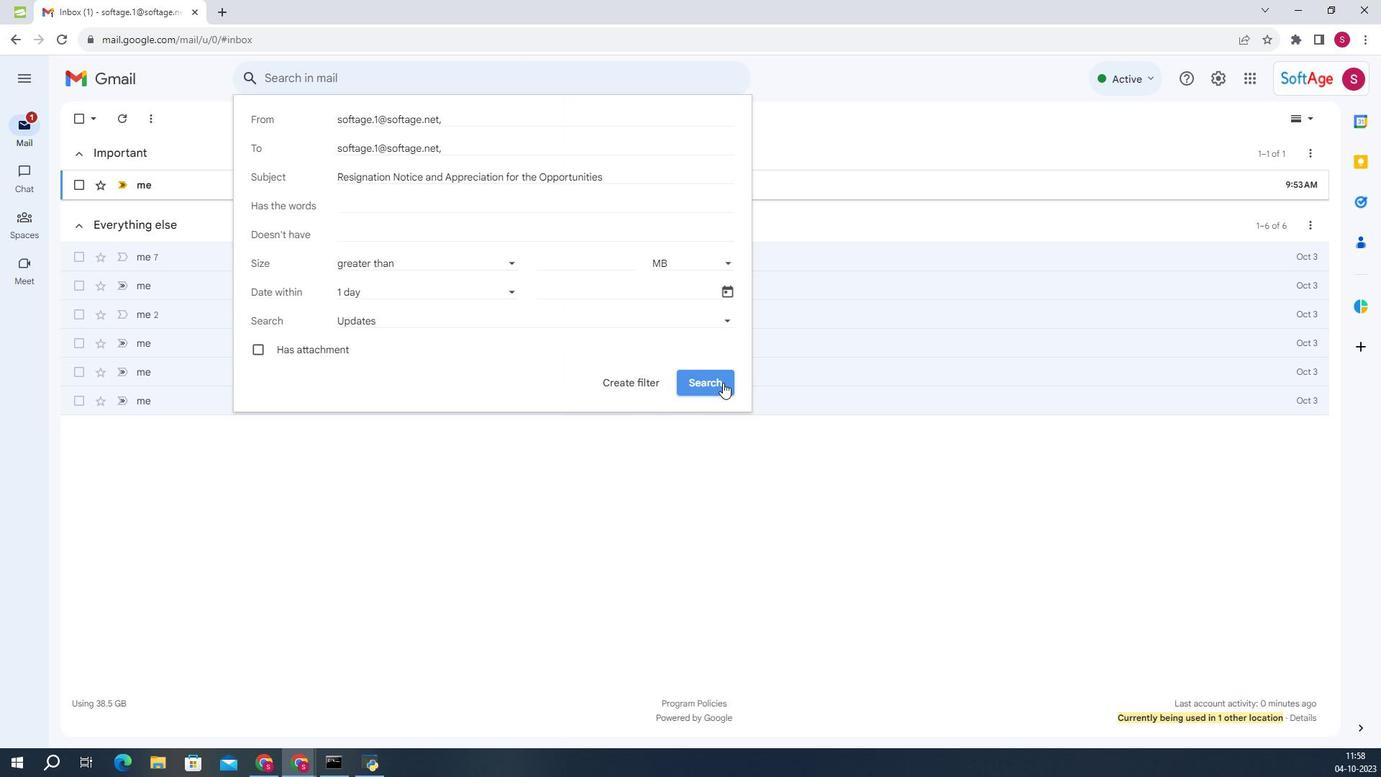 
Action: Mouse pressed left at (531, 395)
Screenshot: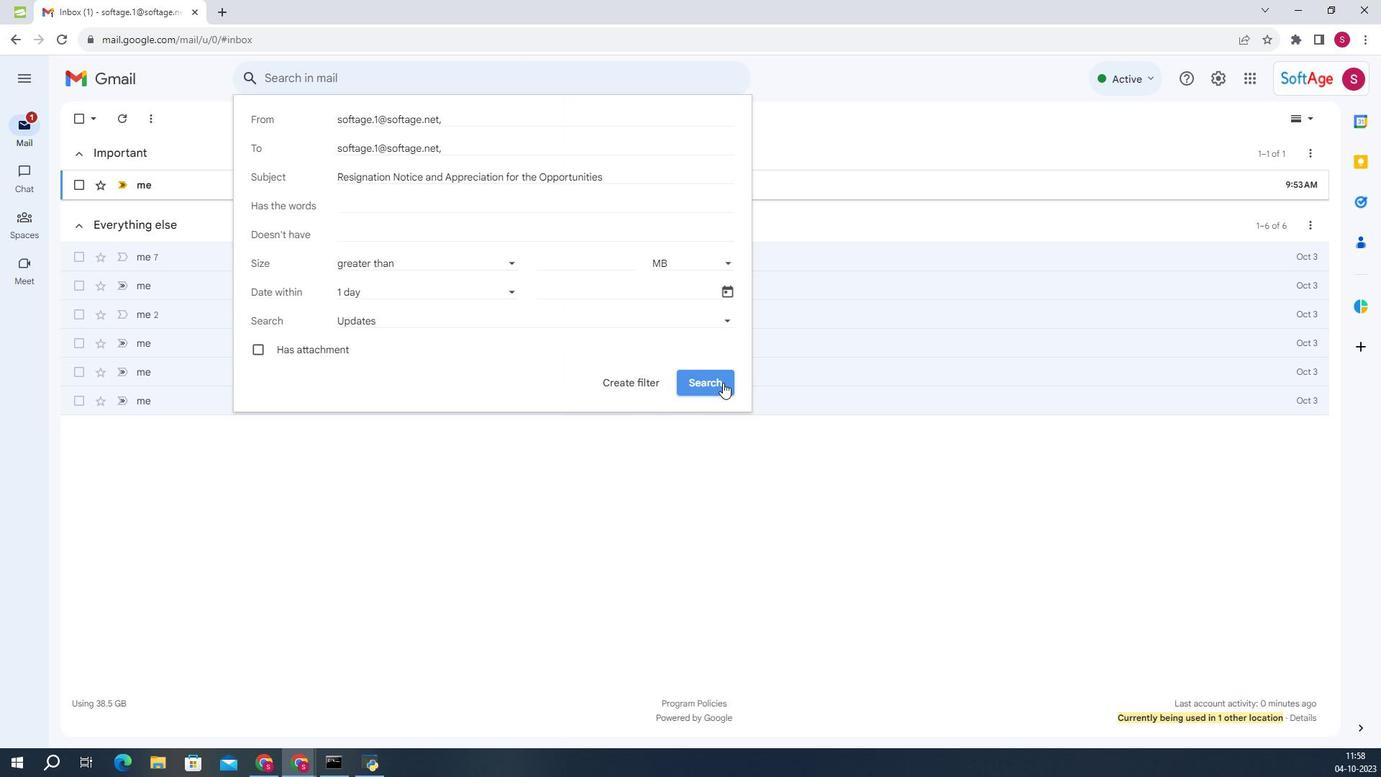 
